 Task: Send an email with the signature Angela Wright with the subject Reminder for a portfolio and the message Can you please let me know if there are any updates on the progress of the project? from softage.10@softage.net to softage.2@softage.net and softage.3@softage.net
Action: Mouse moved to (60, 101)
Screenshot: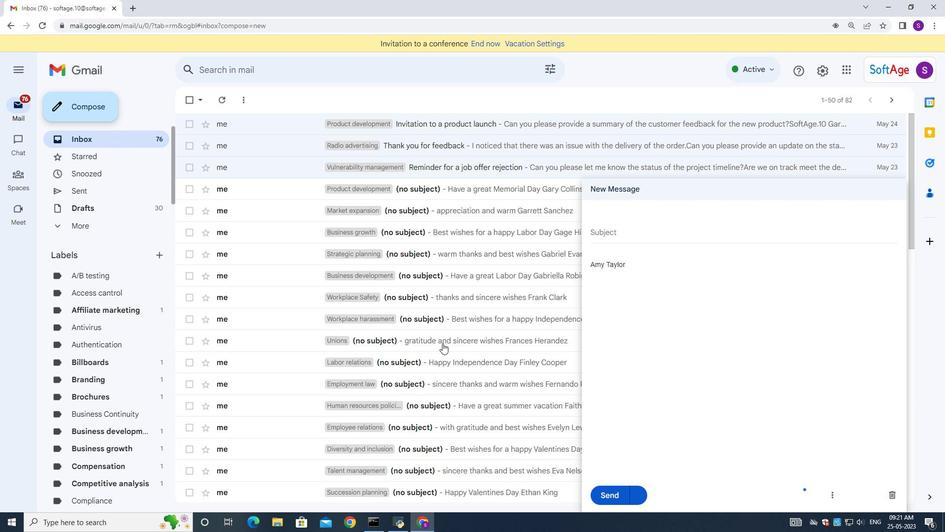 
Action: Mouse pressed left at (60, 101)
Screenshot: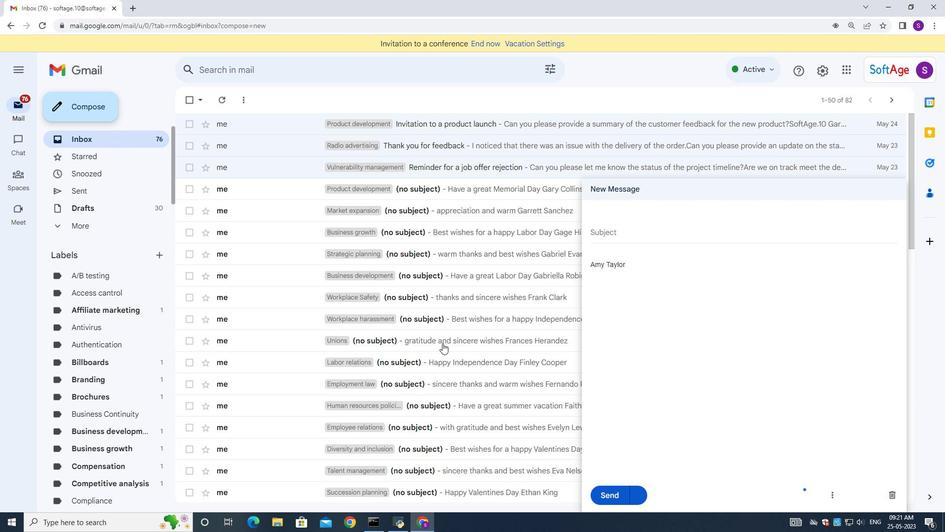 
Action: Mouse moved to (774, 494)
Screenshot: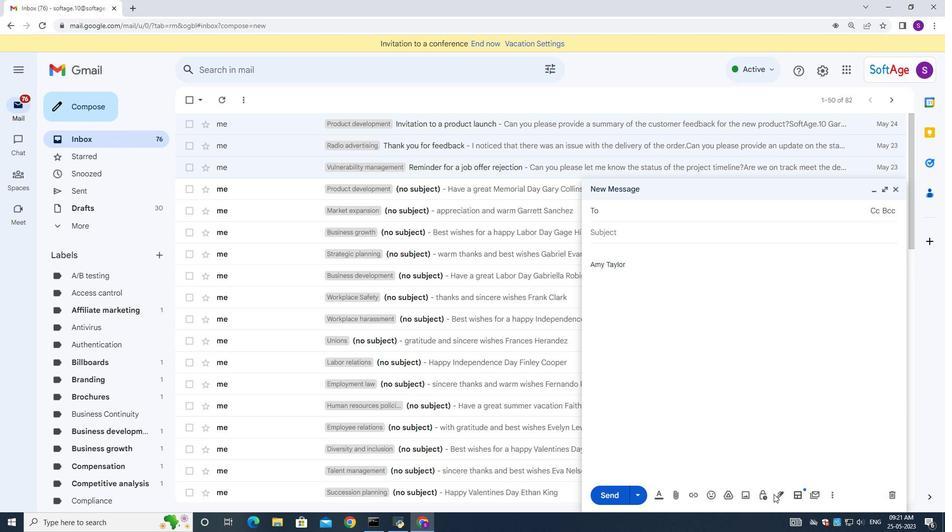 
Action: Mouse pressed left at (774, 494)
Screenshot: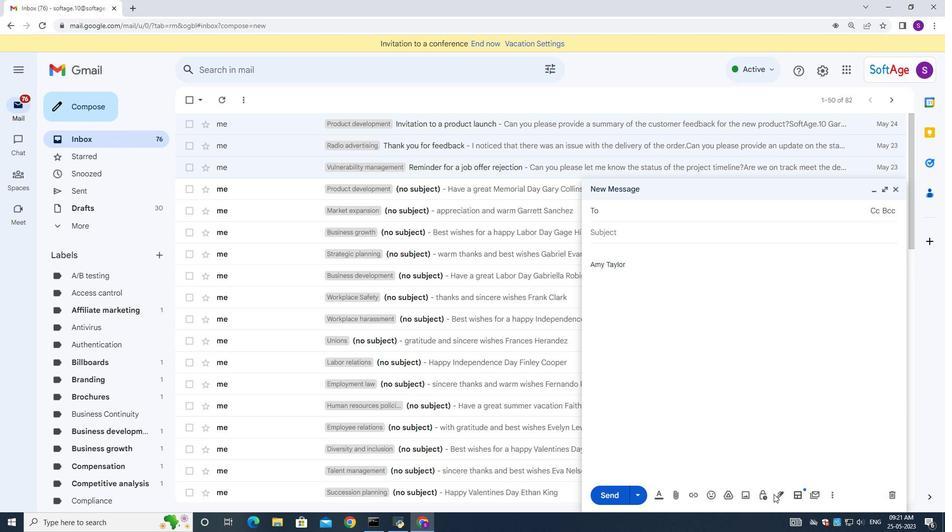 
Action: Mouse moved to (779, 493)
Screenshot: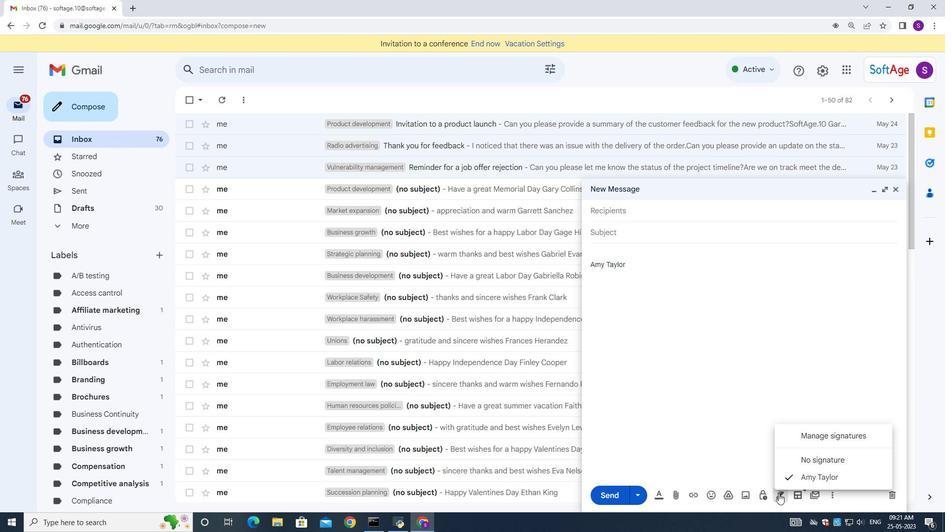 
Action: Mouse pressed left at (779, 493)
Screenshot: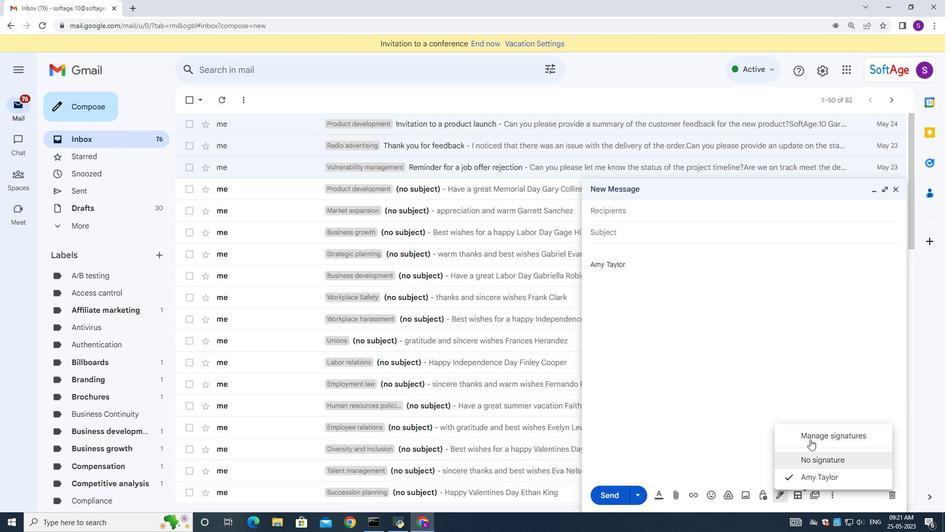 
Action: Mouse moved to (812, 434)
Screenshot: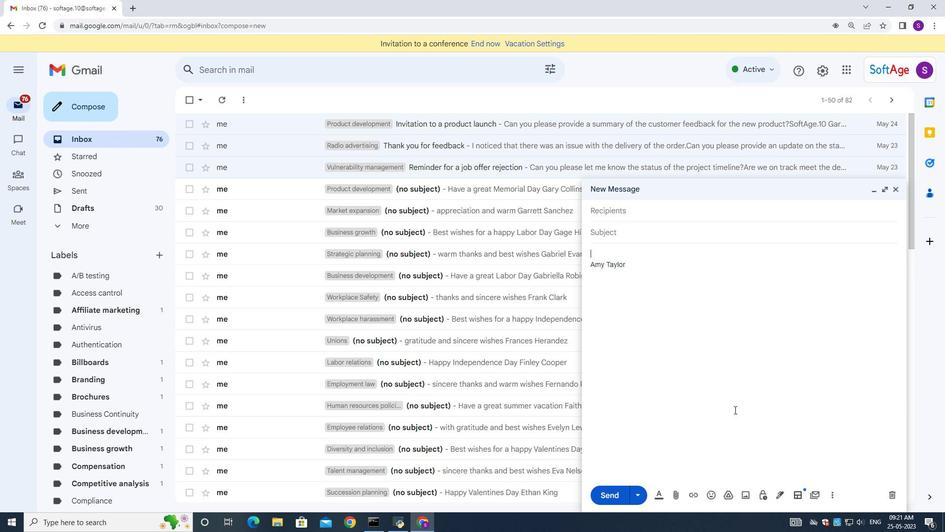 
Action: Mouse pressed left at (812, 434)
Screenshot: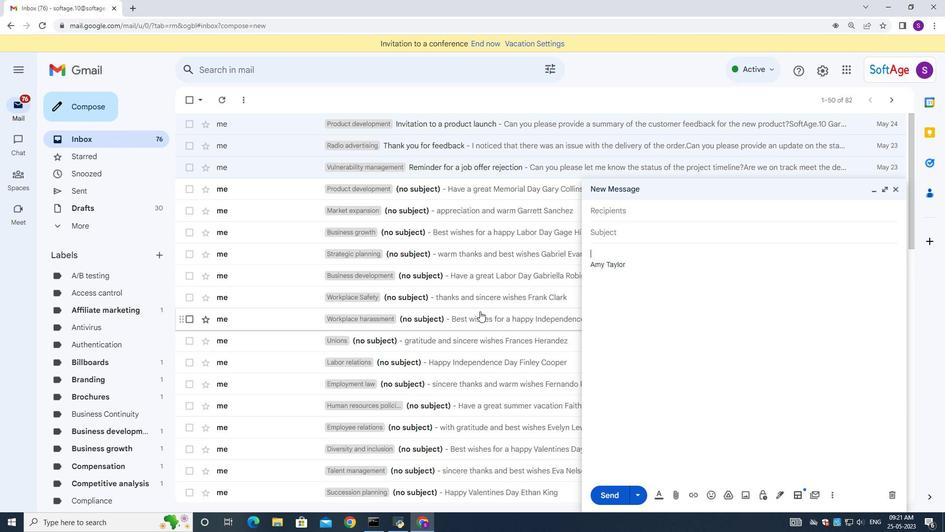 
Action: Mouse moved to (475, 305)
Screenshot: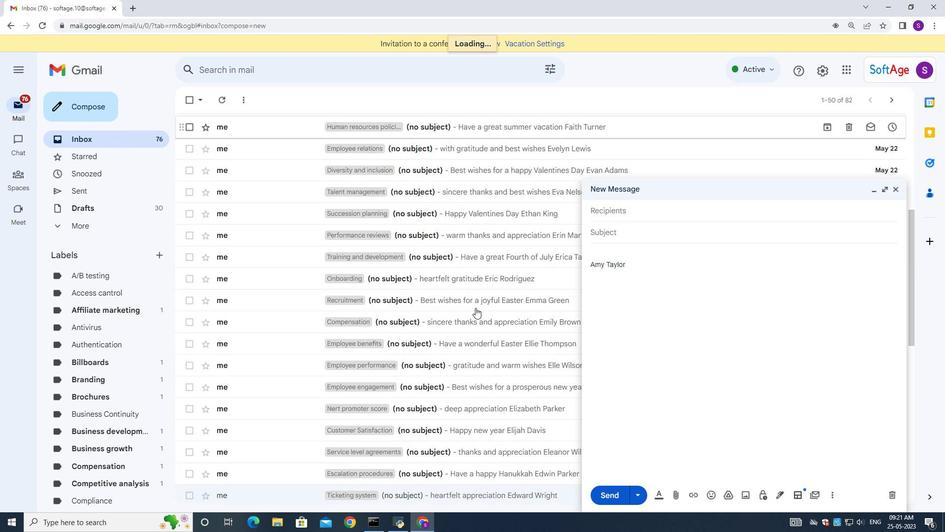 
Action: Mouse scrolled (475, 305) with delta (0, 0)
Screenshot: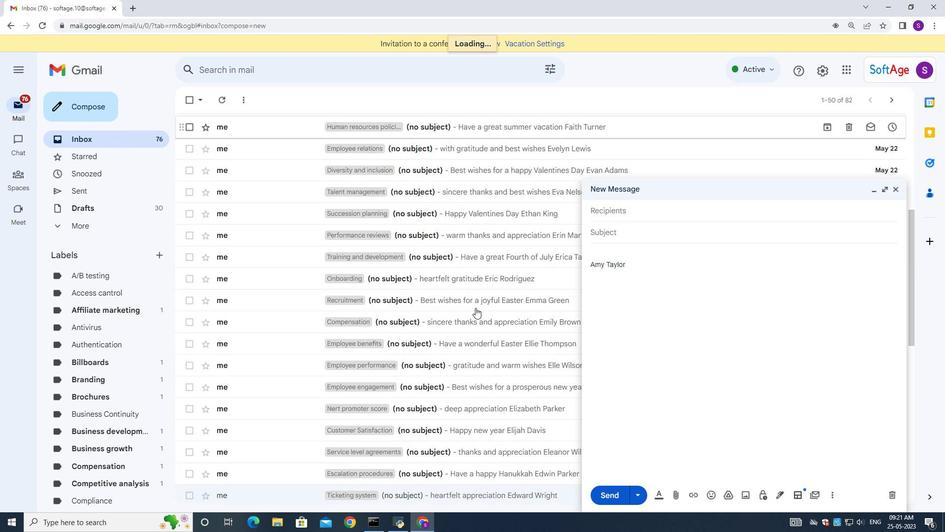 
Action: Mouse moved to (475, 306)
Screenshot: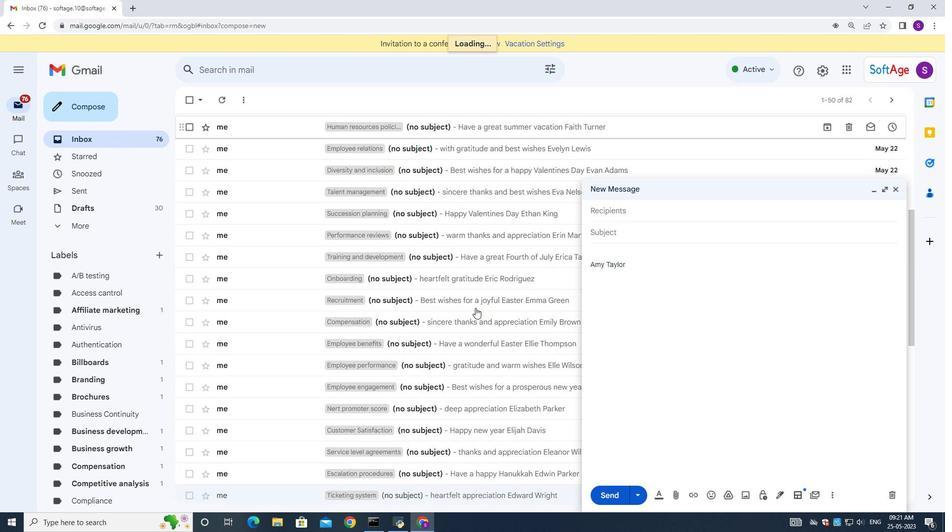 
Action: Mouse scrolled (475, 305) with delta (0, 0)
Screenshot: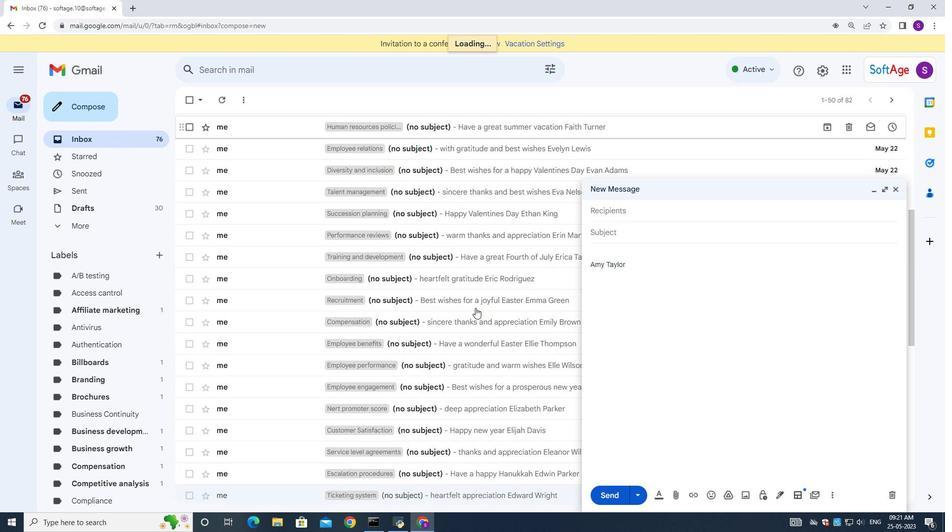 
Action: Mouse moved to (475, 306)
Screenshot: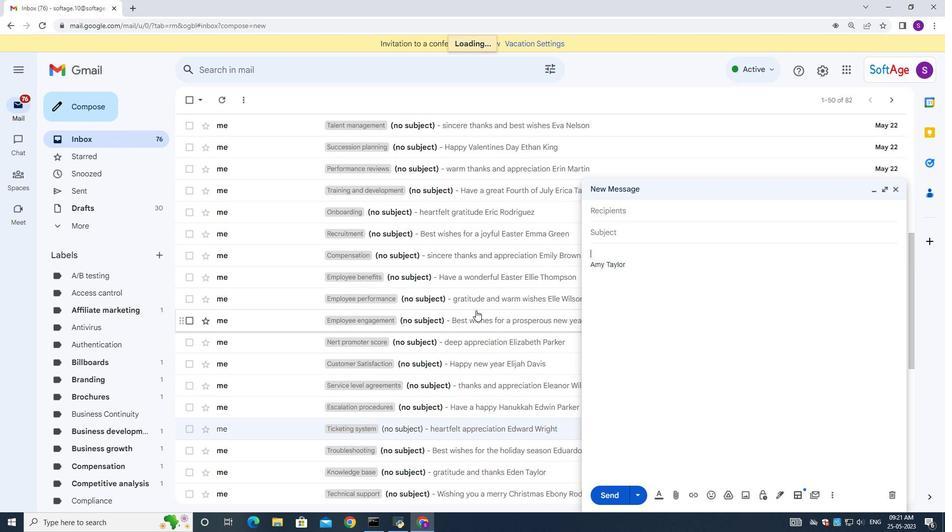 
Action: Mouse scrolled (475, 306) with delta (0, 0)
Screenshot: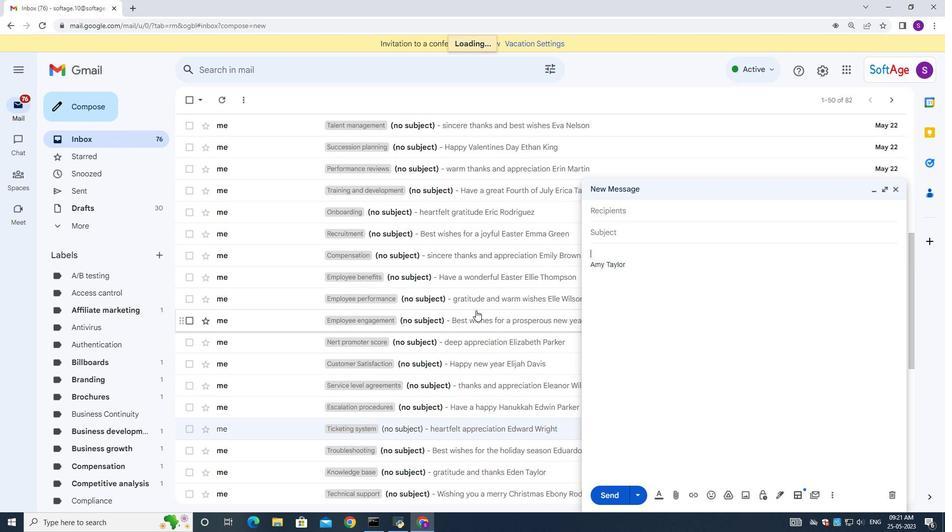 
Action: Mouse moved to (475, 307)
Screenshot: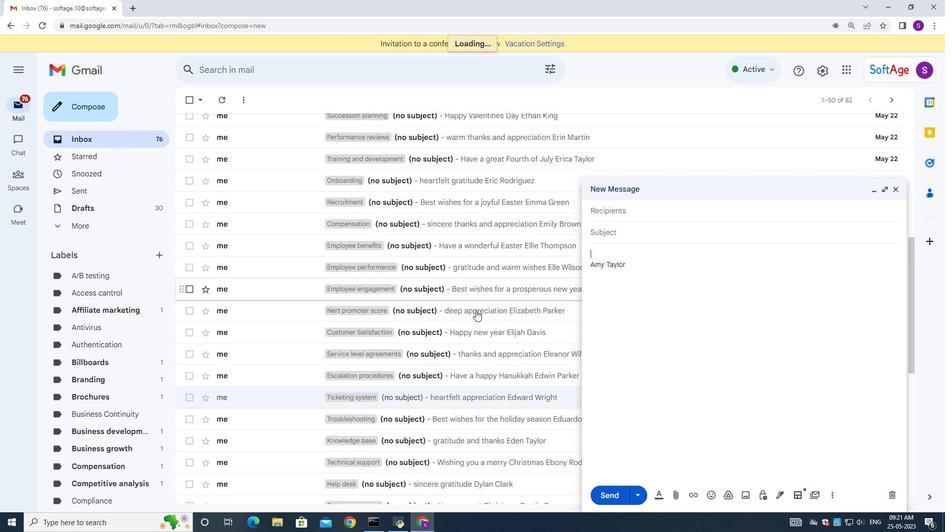 
Action: Mouse scrolled (475, 306) with delta (0, 0)
Screenshot: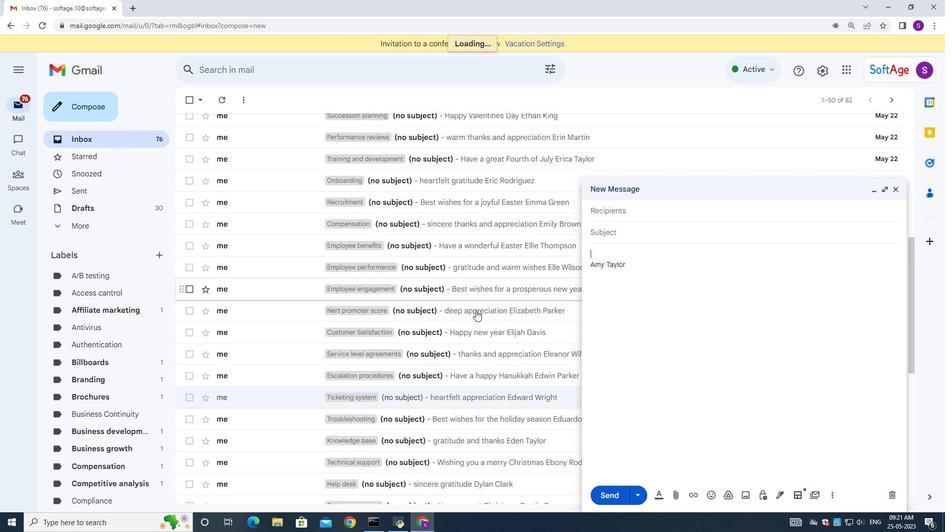 
Action: Mouse moved to (475, 307)
Screenshot: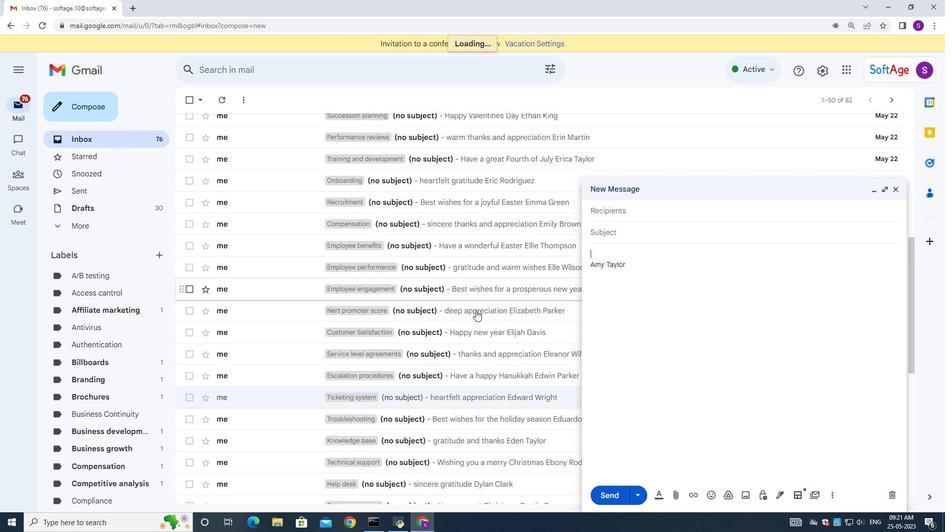 
Action: Mouse scrolled (475, 307) with delta (0, 0)
Screenshot: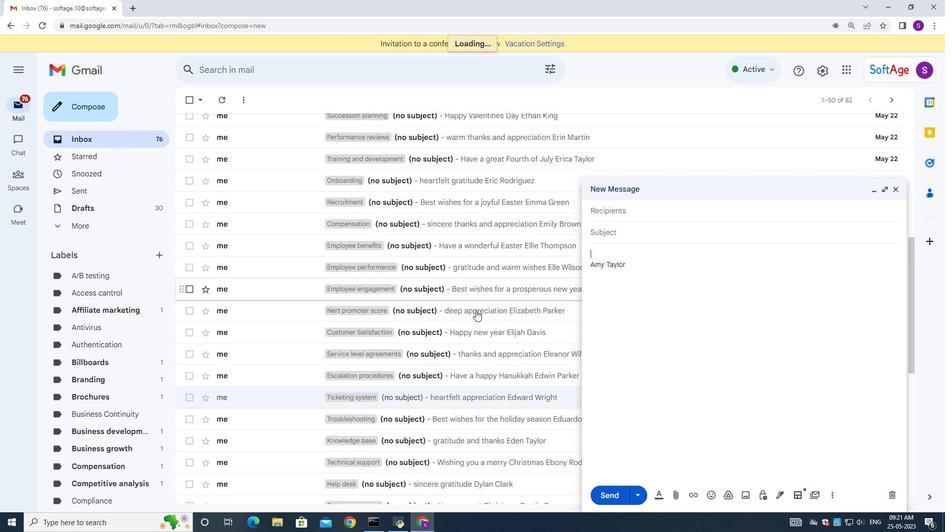 
Action: Mouse moved to (475, 307)
Screenshot: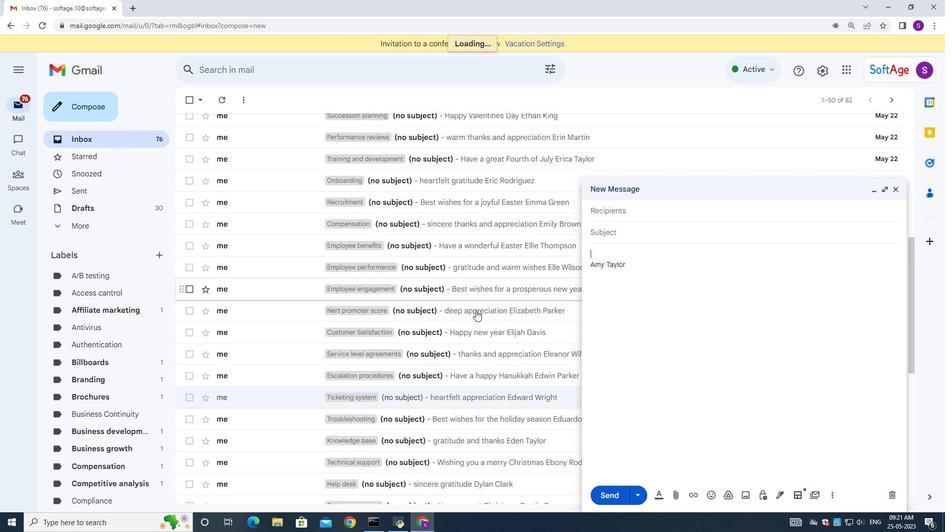 
Action: Mouse scrolled (475, 307) with delta (0, 0)
Screenshot: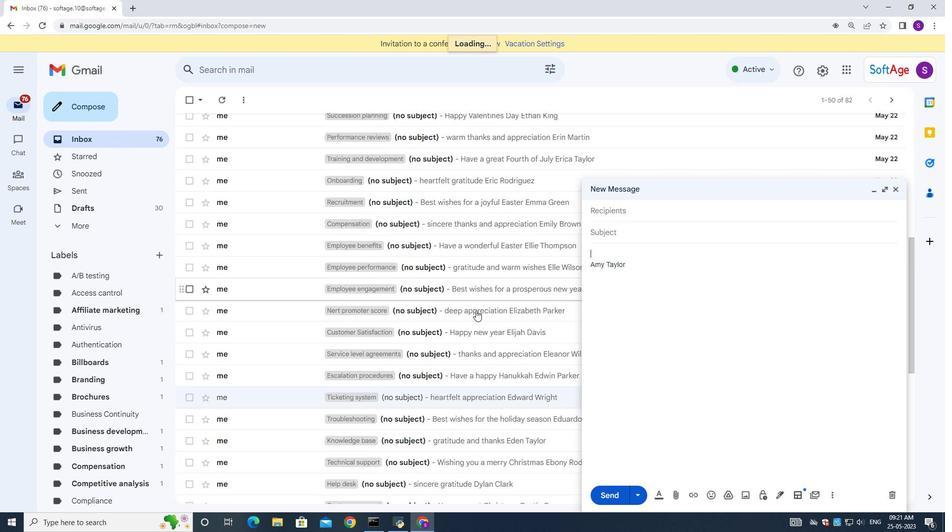 
Action: Mouse scrolled (475, 307) with delta (0, 0)
Screenshot: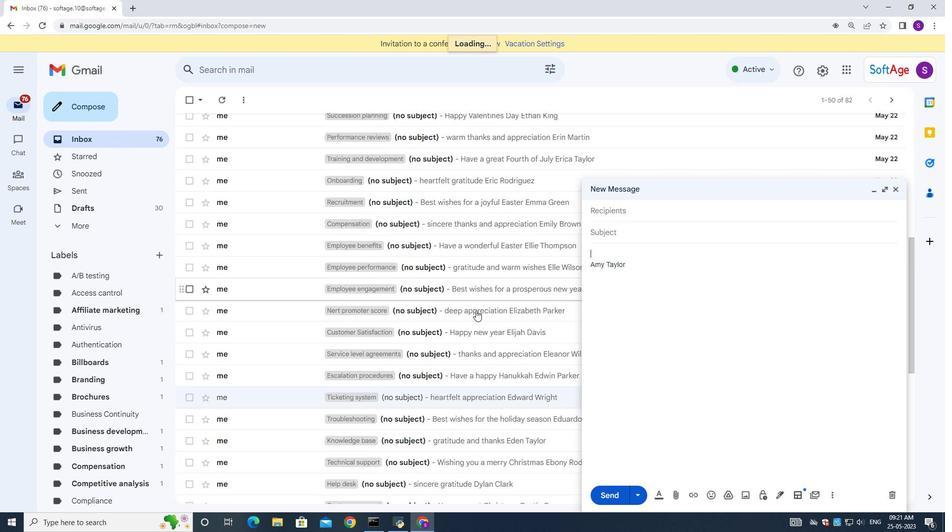 
Action: Mouse moved to (476, 310)
Screenshot: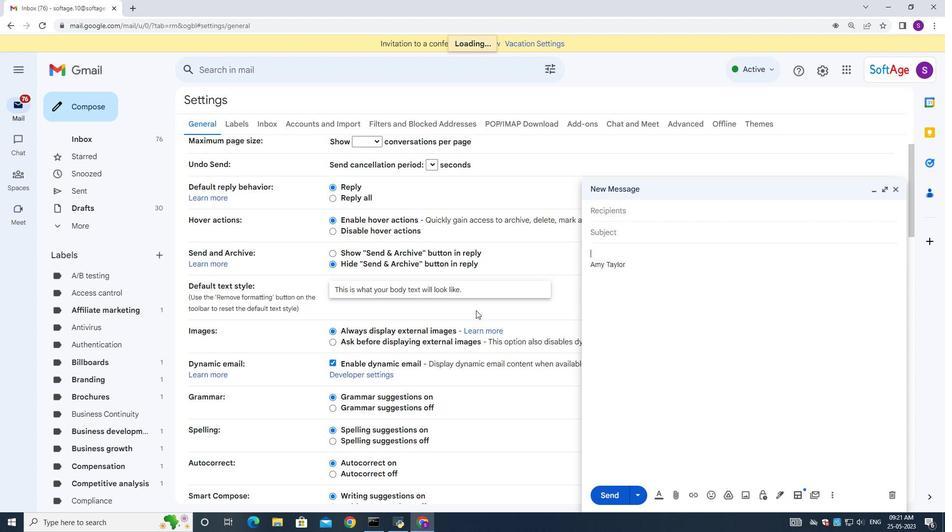 
Action: Mouse scrolled (476, 309) with delta (0, 0)
Screenshot: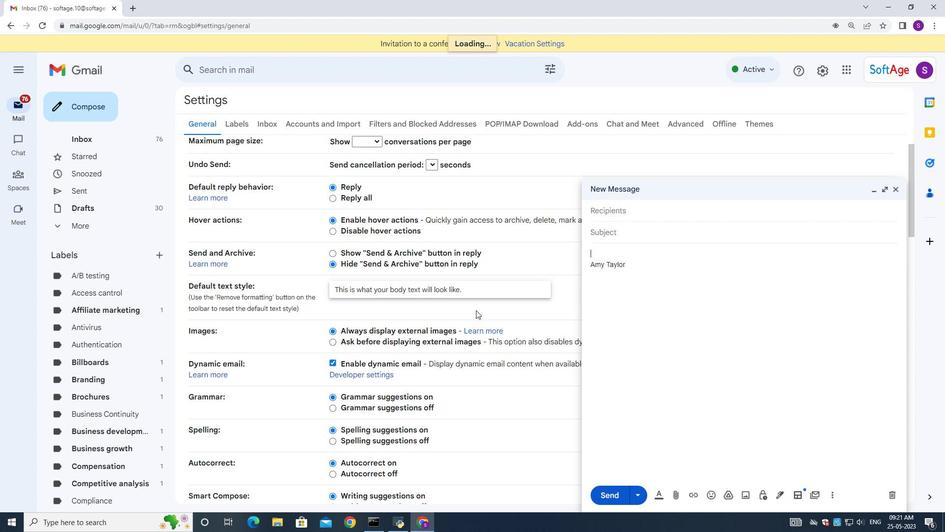 
Action: Mouse scrolled (476, 309) with delta (0, 0)
Screenshot: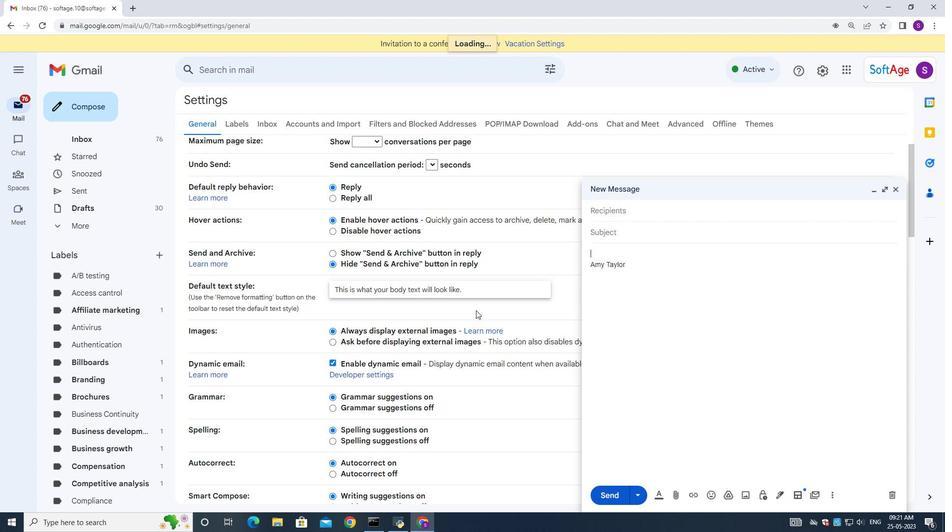
Action: Mouse scrolled (476, 309) with delta (0, 0)
Screenshot: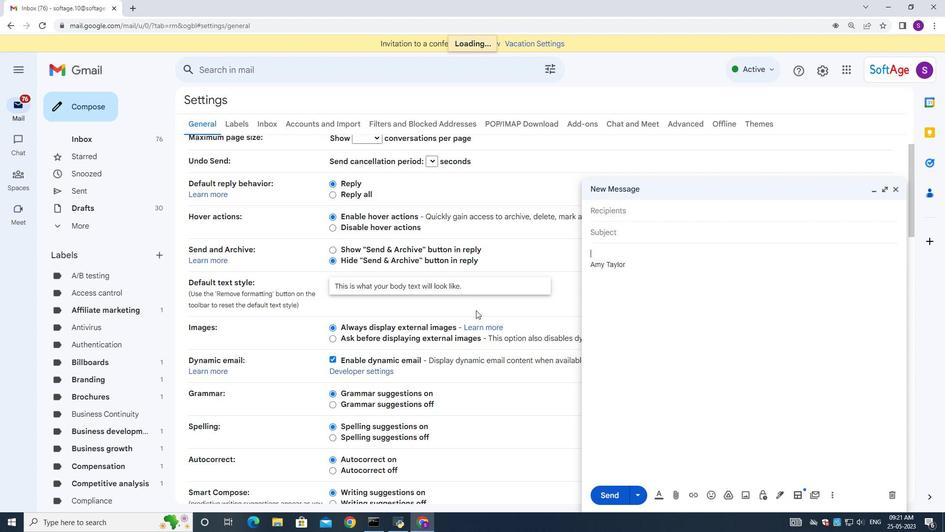 
Action: Mouse scrolled (476, 309) with delta (0, 0)
Screenshot: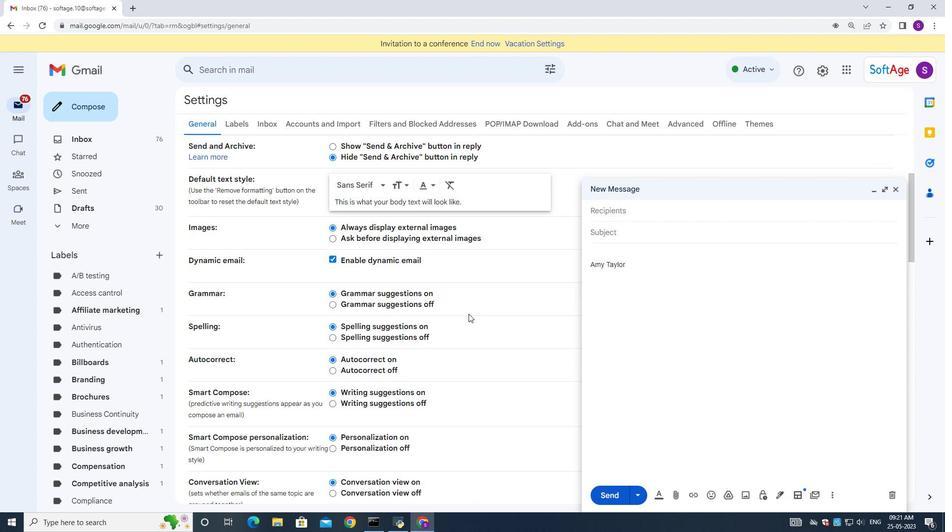 
Action: Mouse scrolled (476, 309) with delta (0, 0)
Screenshot: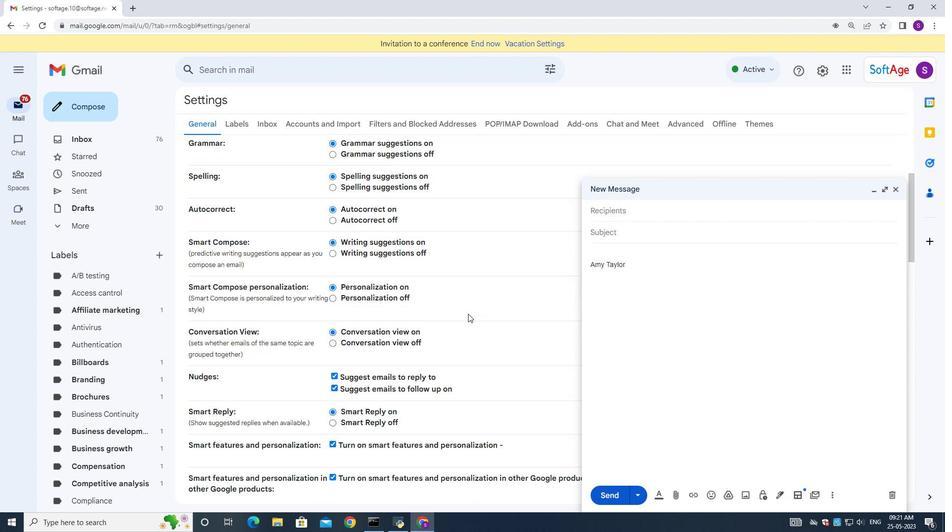 
Action: Mouse moved to (475, 312)
Screenshot: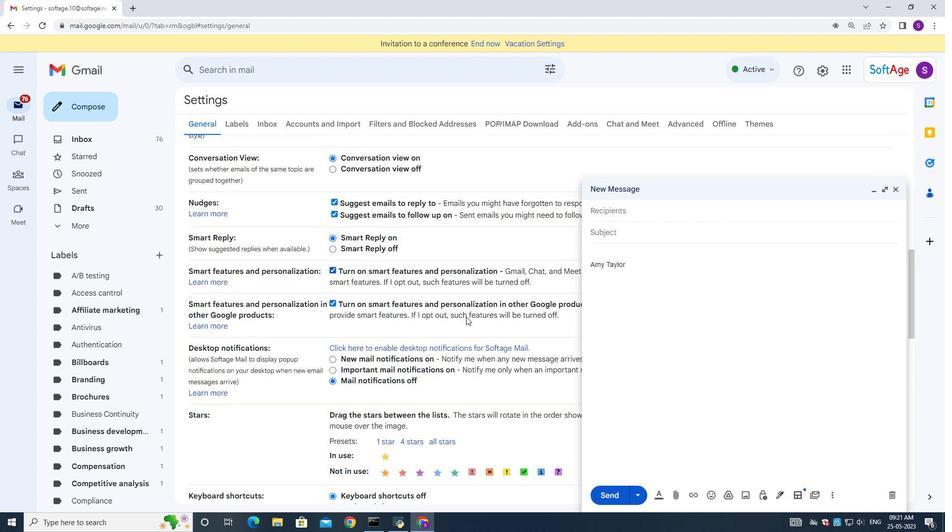 
Action: Mouse scrolled (475, 312) with delta (0, 0)
Screenshot: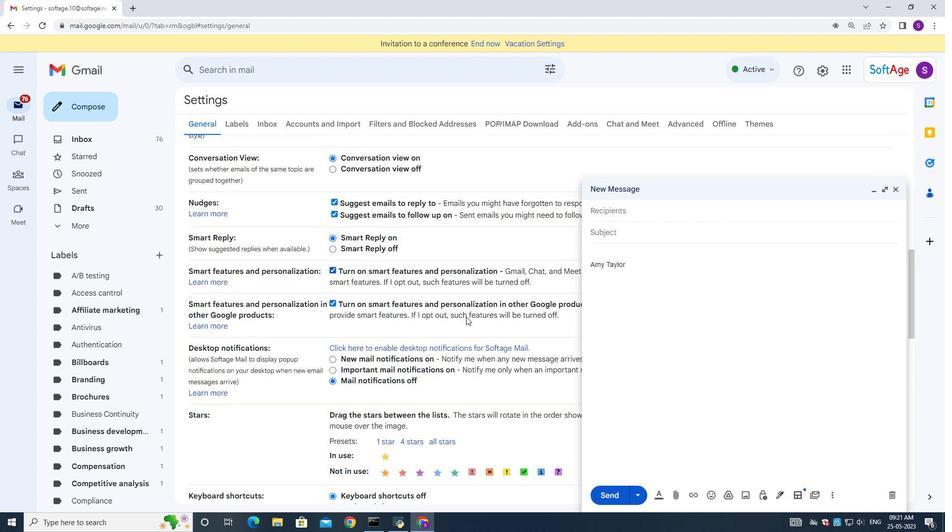 
Action: Mouse moved to (474, 313)
Screenshot: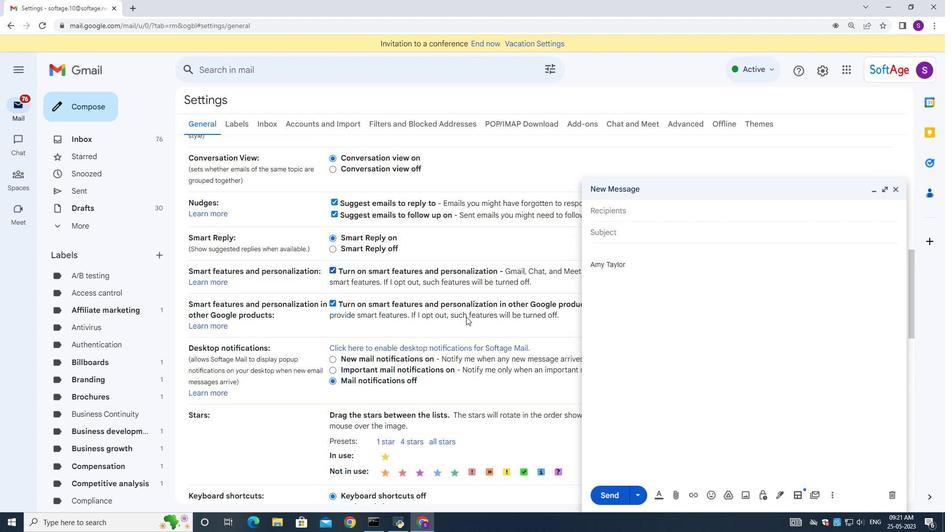 
Action: Mouse scrolled (474, 313) with delta (0, 0)
Screenshot: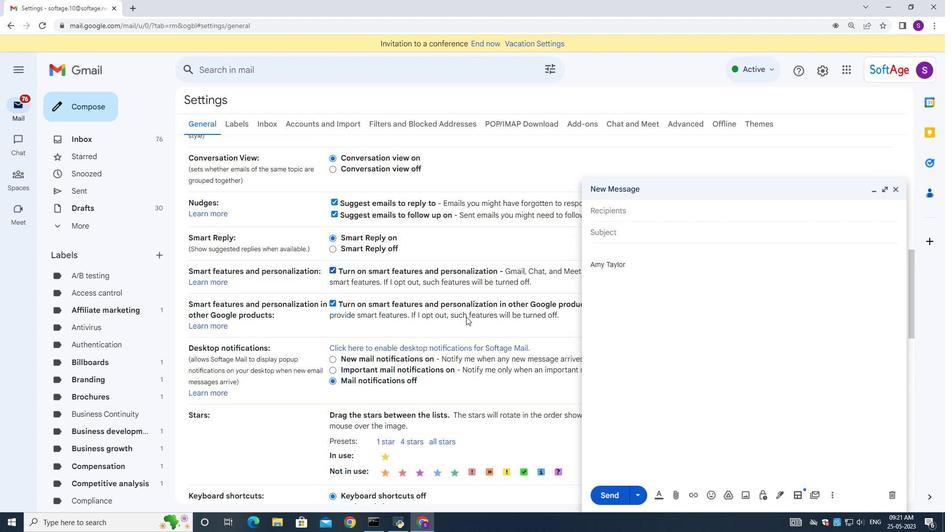 
Action: Mouse moved to (473, 314)
Screenshot: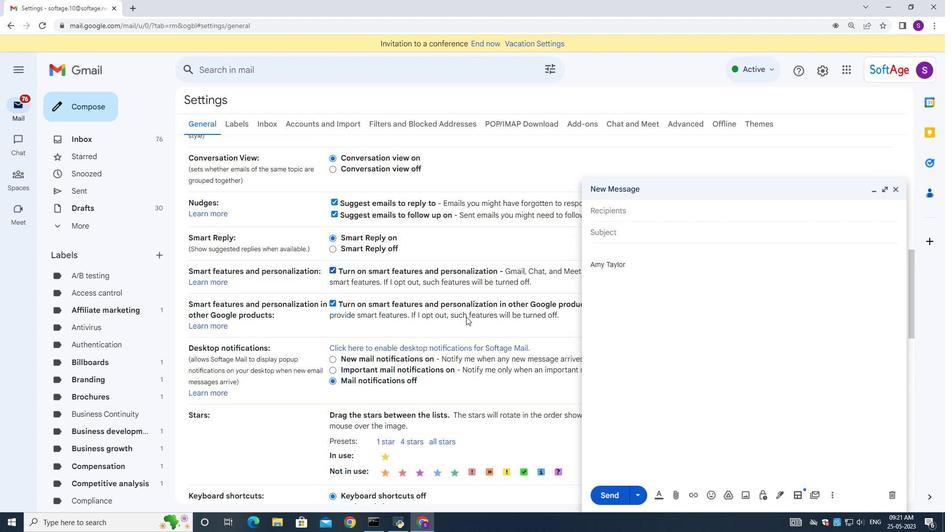 
Action: Mouse scrolled (473, 313) with delta (0, 0)
Screenshot: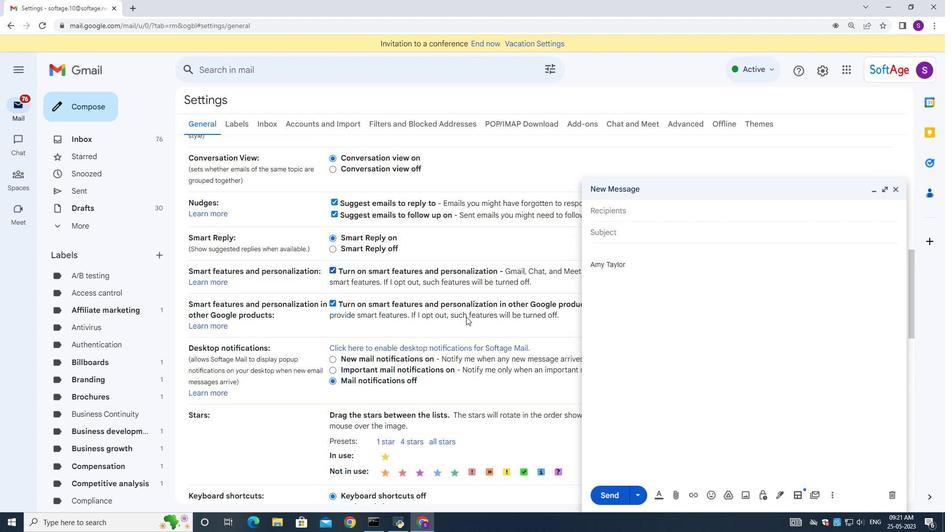 
Action: Mouse moved to (472, 314)
Screenshot: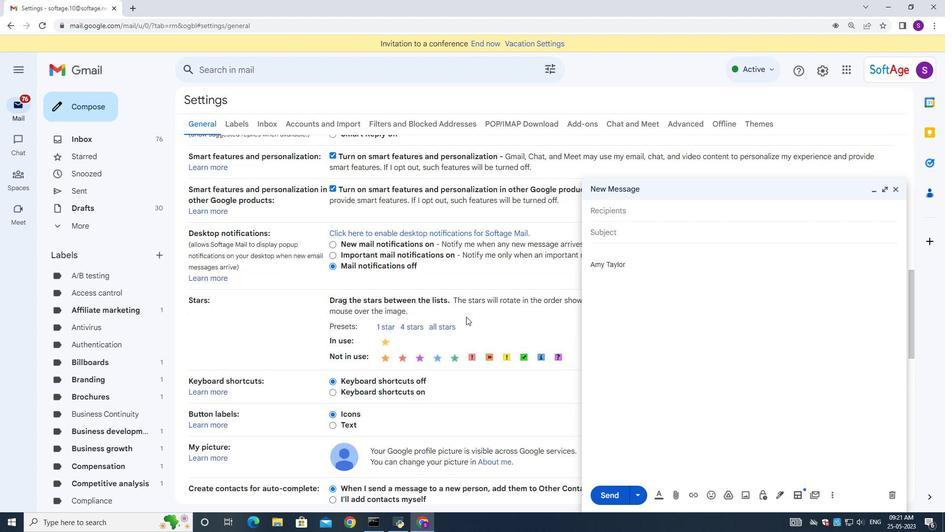 
Action: Mouse scrolled (472, 313) with delta (0, 0)
Screenshot: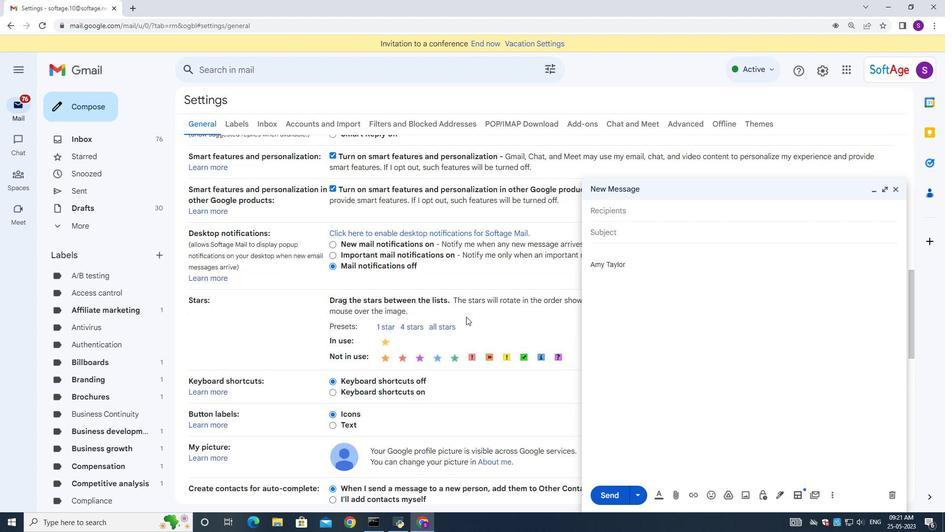 
Action: Mouse moved to (471, 314)
Screenshot: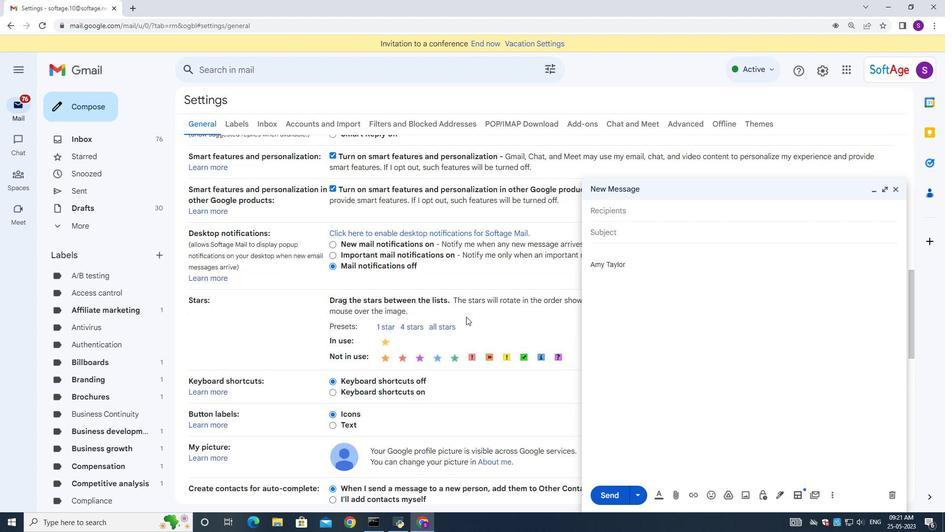
Action: Mouse scrolled (472, 313) with delta (0, 0)
Screenshot: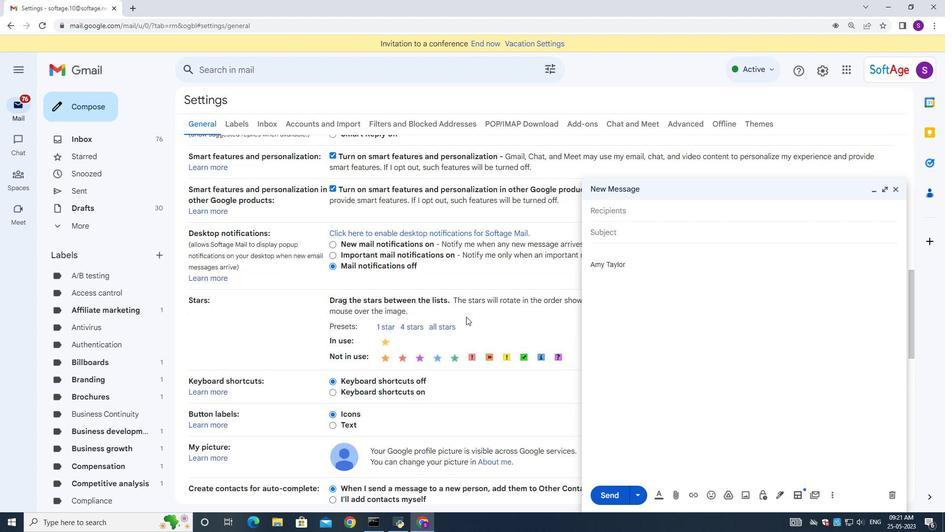 
Action: Mouse moved to (470, 314)
Screenshot: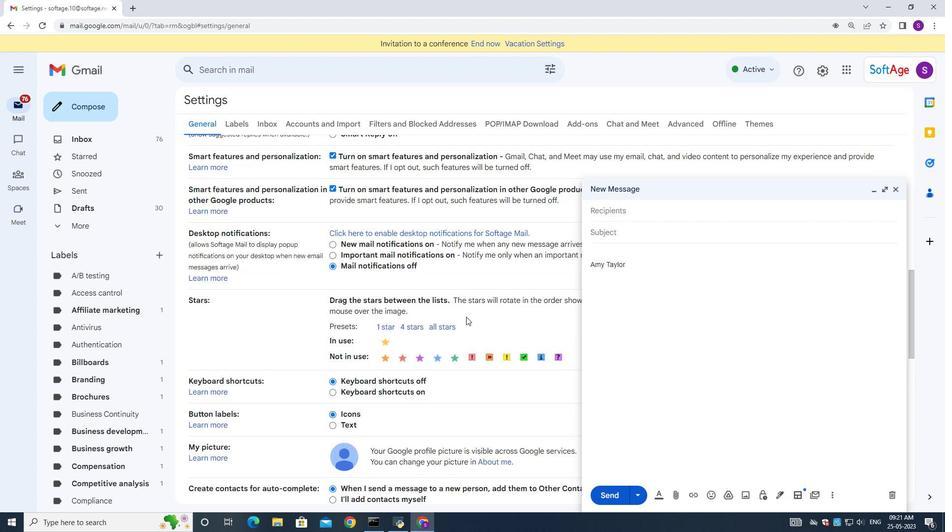 
Action: Mouse scrolled (470, 313) with delta (0, 0)
Screenshot: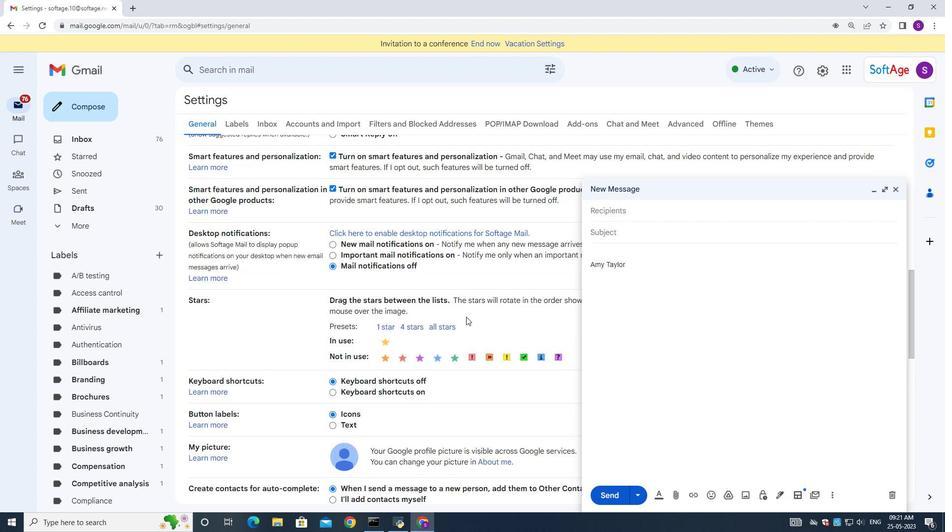 
Action: Mouse moved to (468, 315)
Screenshot: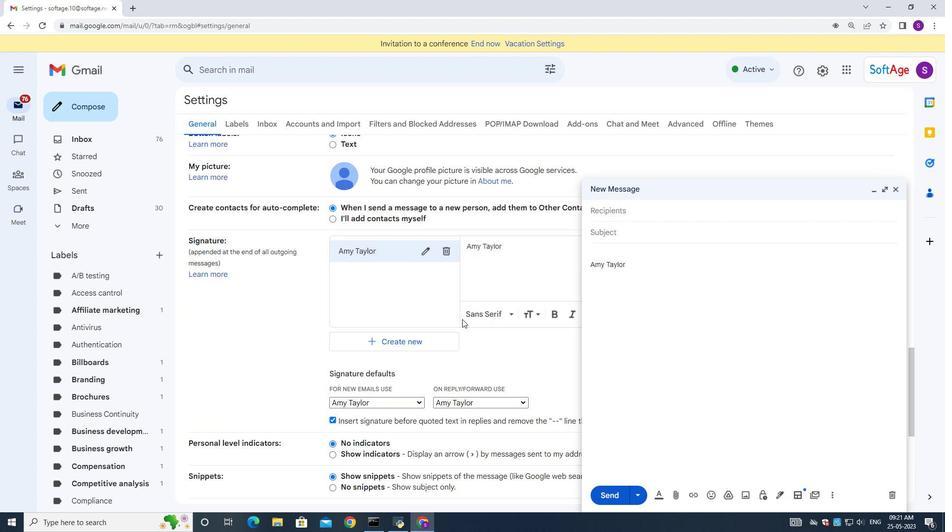 
Action: Mouse scrolled (468, 314) with delta (0, 0)
Screenshot: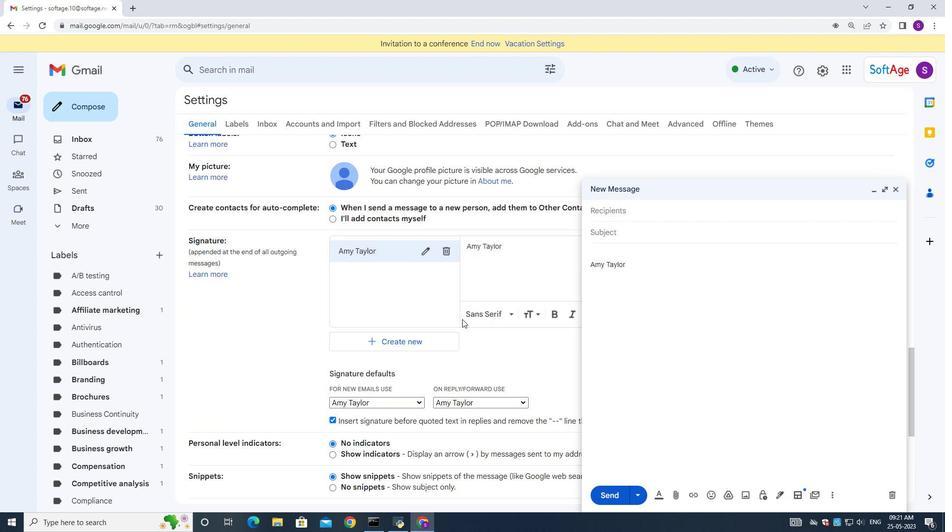
Action: Mouse moved to (467, 316)
Screenshot: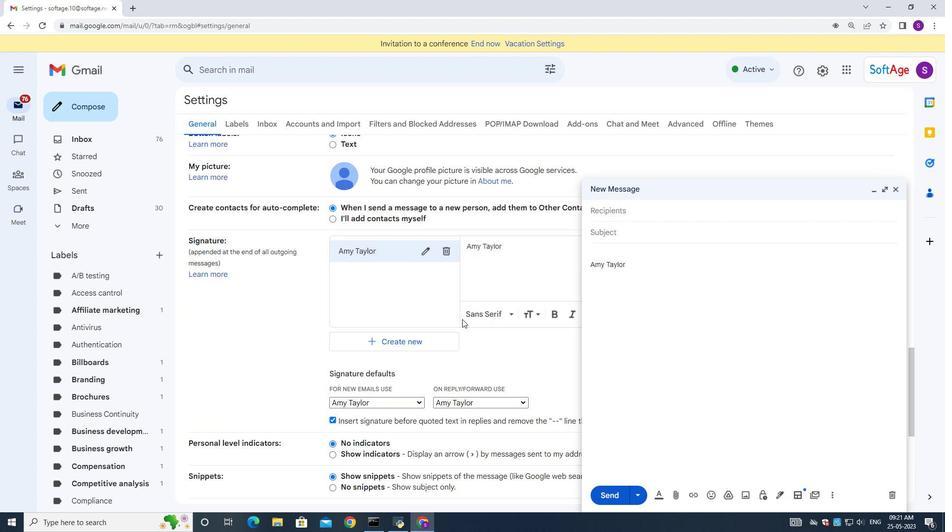 
Action: Mouse scrolled (467, 316) with delta (0, 0)
Screenshot: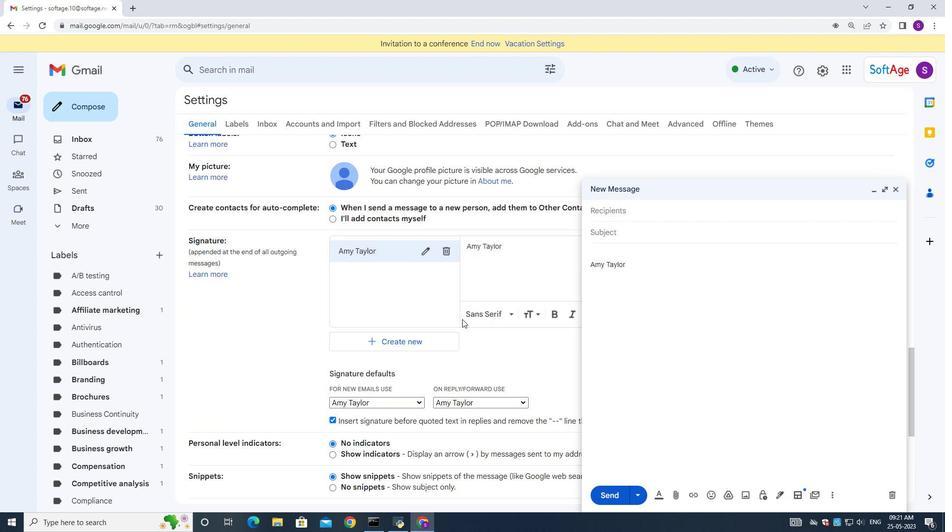 
Action: Mouse moved to (466, 316)
Screenshot: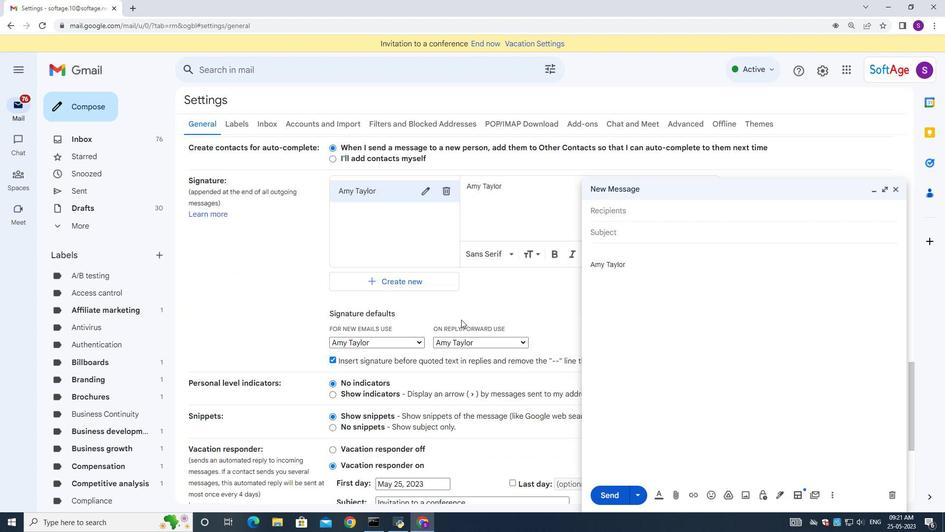 
Action: Mouse scrolled (467, 316) with delta (0, 0)
Screenshot: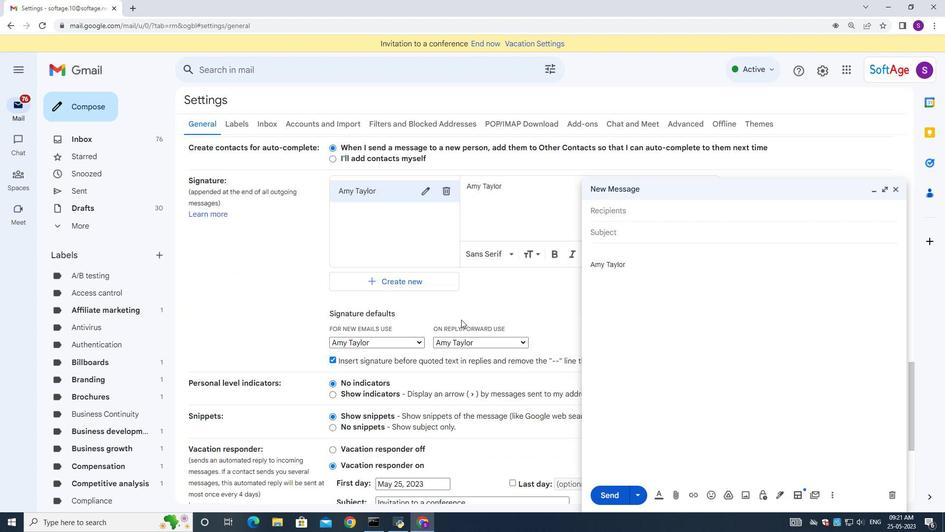 
Action: Mouse scrolled (467, 316) with delta (0, 0)
Screenshot: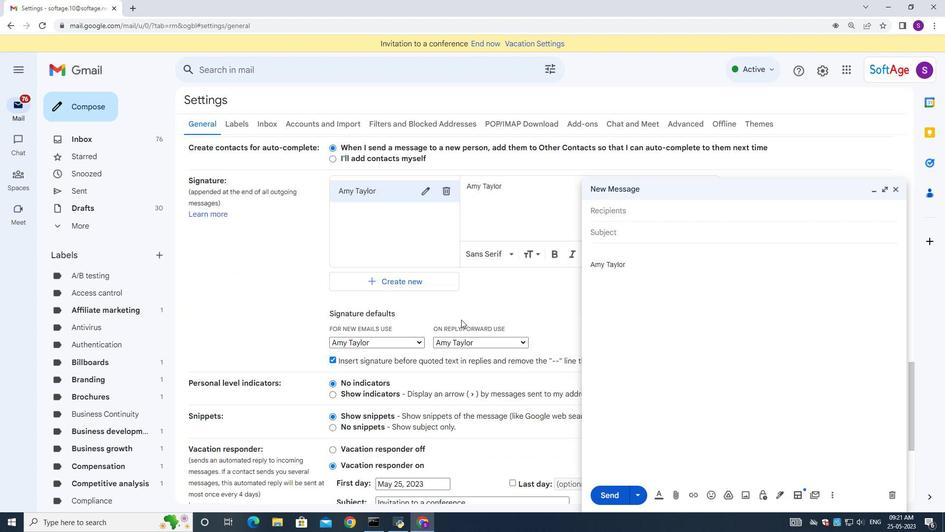 
Action: Mouse scrolled (467, 316) with delta (0, 0)
Screenshot: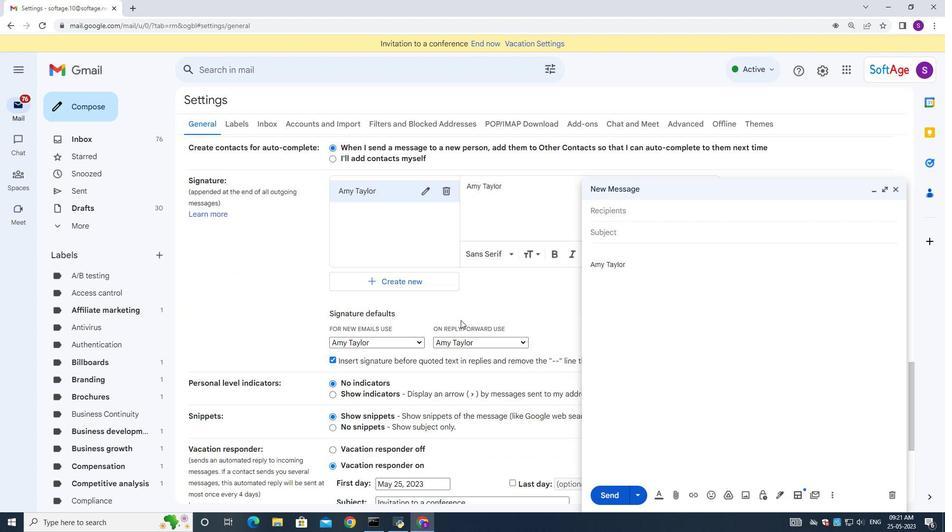 
Action: Mouse moved to (465, 318)
Screenshot: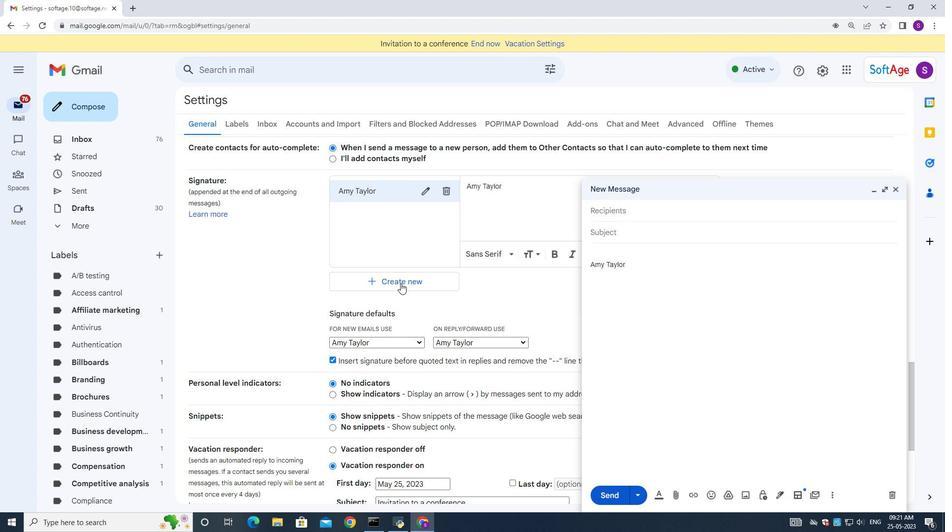
Action: Mouse scrolled (465, 317) with delta (0, 0)
Screenshot: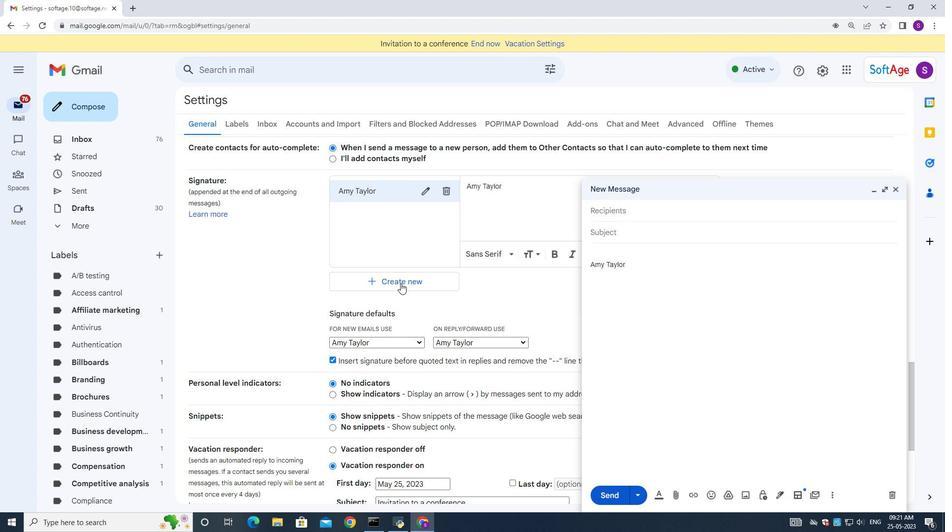
Action: Mouse moved to (464, 319)
Screenshot: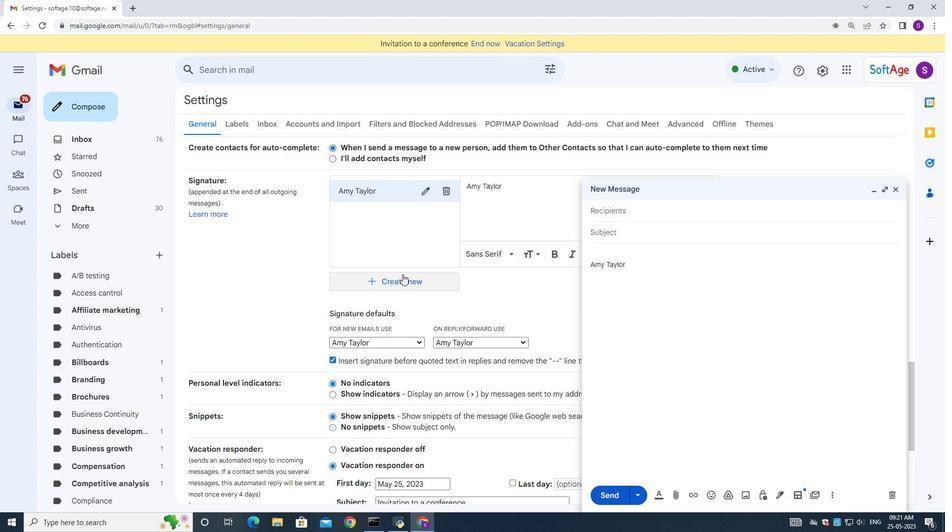 
Action: Mouse scrolled (464, 318) with delta (0, 0)
Screenshot: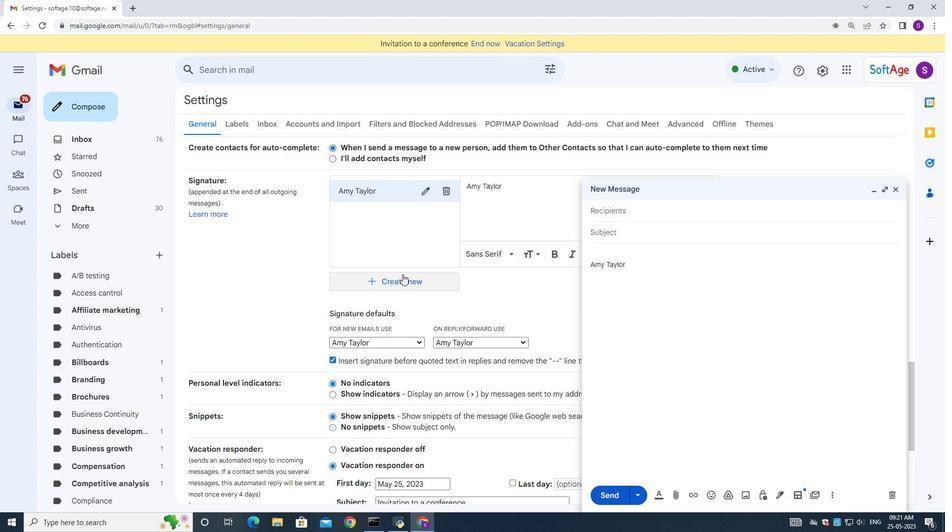 
Action: Mouse moved to (464, 319)
Screenshot: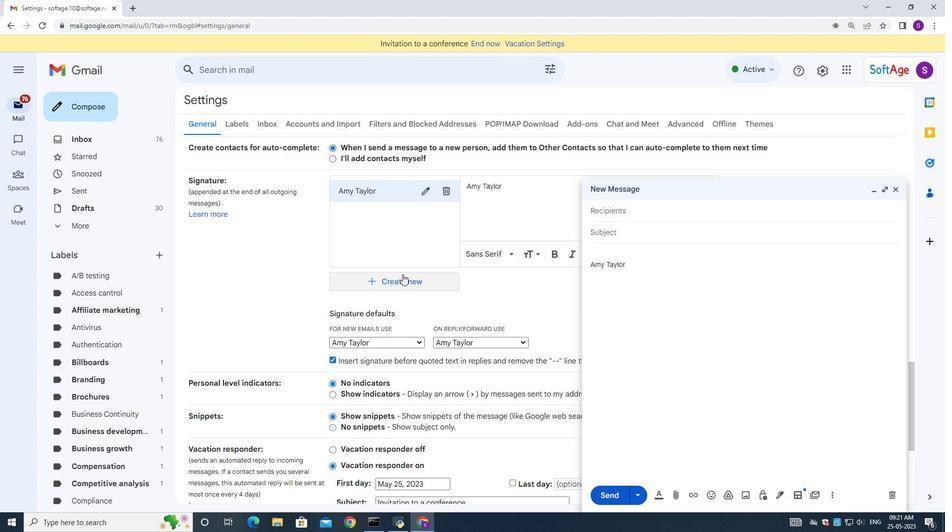 
Action: Mouse scrolled (464, 318) with delta (0, 0)
Screenshot: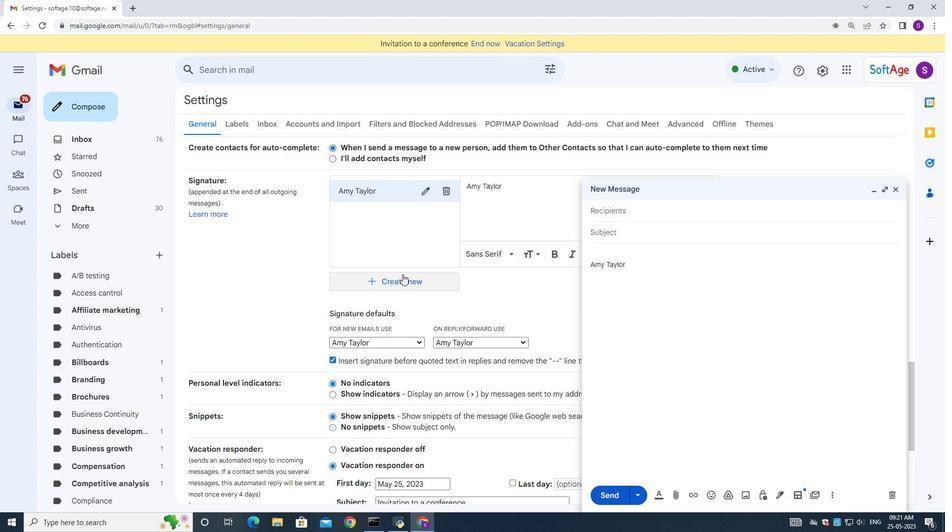 
Action: Mouse scrolled (464, 318) with delta (0, 0)
Screenshot: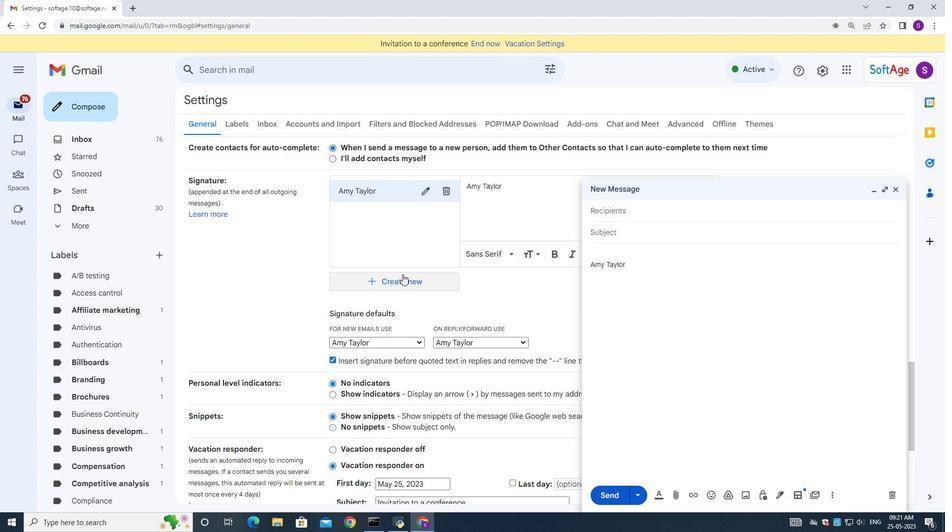 
Action: Mouse moved to (463, 319)
Screenshot: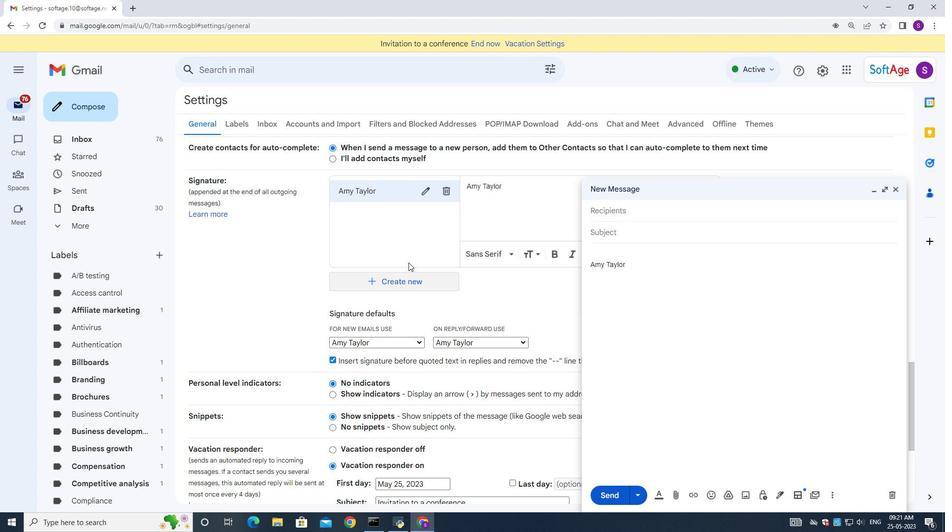 
Action: Mouse scrolled (463, 318) with delta (0, 0)
Screenshot: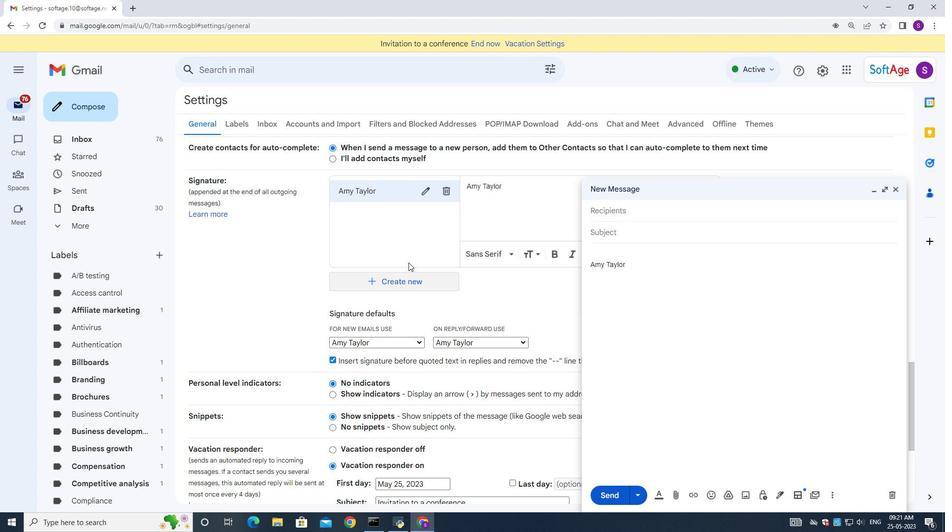 
Action: Mouse moved to (426, 187)
Screenshot: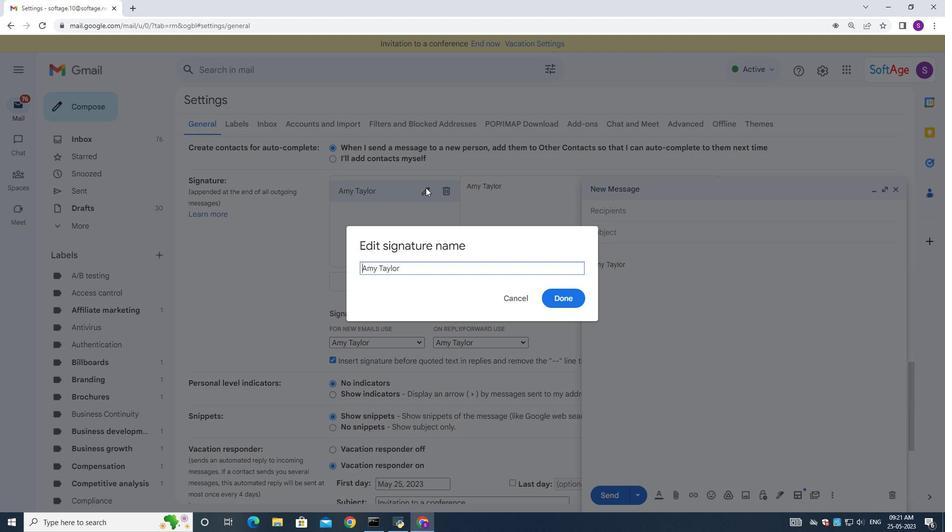 
Action: Mouse pressed left at (426, 187)
Screenshot: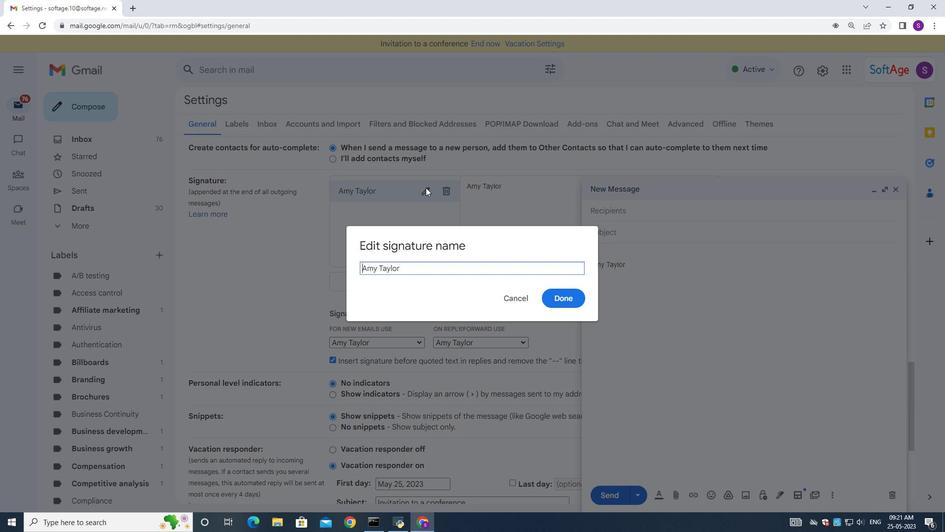 
Action: Key pressed ctrl+A<Key.backspace><Key.shift><Key.shift><Key.shift><Key.shift><Key.shift><Key.shift><Key.shift><Key.shift><Key.shift><Key.shift><Key.shift><Key.shift><Key.shift><Key.shift><Key.shift><Key.shift><Key.shift><Key.shift><Key.shift><Key.shift><Key.shift><Key.shift><Key.shift><Key.shift><Key.shift><Key.shift><Key.shift><Key.shift><Key.shift><Key.shift><Key.shift><Key.shift><Key.shift><Key.shift><Key.shift><Key.shift><Key.shift><Key.shift><Key.shift><Key.shift><Key.shift><Key.shift><Key.shift><Key.shift><Key.shift><Key.shift><Key.shift><Key.shift><Key.shift><Key.shift><Key.shift><Key.shift><Key.shift><Key.shift><Key.shift><Key.shift><Key.shift><Key.shift><Key.shift><Key.shift><Key.shift><Key.shift><Key.shift><Key.shift><Key.shift><Key.shift><Key.shift><Key.shift><Key.shift><Key.shift><Key.shift><Key.shift><Key.shift><Key.shift><Key.shift><Key.shift><Key.shift><Key.shift><Key.shift><Key.shift><Key.shift><Key.shift><Key.shift><Key.shift><Key.shift><Key.shift><Key.shift><Key.shift><Key.shift><Key.shift><Key.shift><Key.shift><Key.shift><Key.shift><Key.shift><Key.shift><Key.shift><Key.shift><Key.shift><Key.shift><Key.shift><Key.shift><Key.shift><Key.shift><Key.shift><Key.shift><Key.shift><Key.shift><Key.shift><Key.shift><Key.shift><Key.shift><Key.shift><Key.shift><Key.shift><Key.shift><Key.shift><Key.shift><Key.shift><Key.shift><Key.shift><Key.shift><Key.shift><Key.shift><Key.shift><Key.shift><Key.shift><Key.shift><Key.shift><Key.shift><Key.shift><Key.shift><Key.shift><Key.shift><Key.shift><Key.shift><Key.shift><Key.shift><Key.shift><Key.shift><Key.shift><Key.shift><Key.shift><Key.shift><Key.shift><Key.shift><Key.shift><Key.shift><Key.shift><Key.shift><Key.shift><Key.shift><Key.shift><Key.shift><Key.shift><Key.shift><Key.shift><Key.shift><Key.shift><Key.shift><Key.shift><Key.shift><Key.shift><Key.shift><Key.shift><Key.shift><Key.shift><Key.shift><Key.shift><Key.shift><Key.shift><Key.shift><Key.shift><Key.shift><Key.shift><Key.shift><Key.shift><Key.shift><Key.shift><Key.shift><Key.shift><Key.shift><Key.shift><Key.shift><Key.shift><Key.shift><Key.shift><Key.shift>Angela<Key.space><Key.shift><Key.shift>Wright
Screenshot: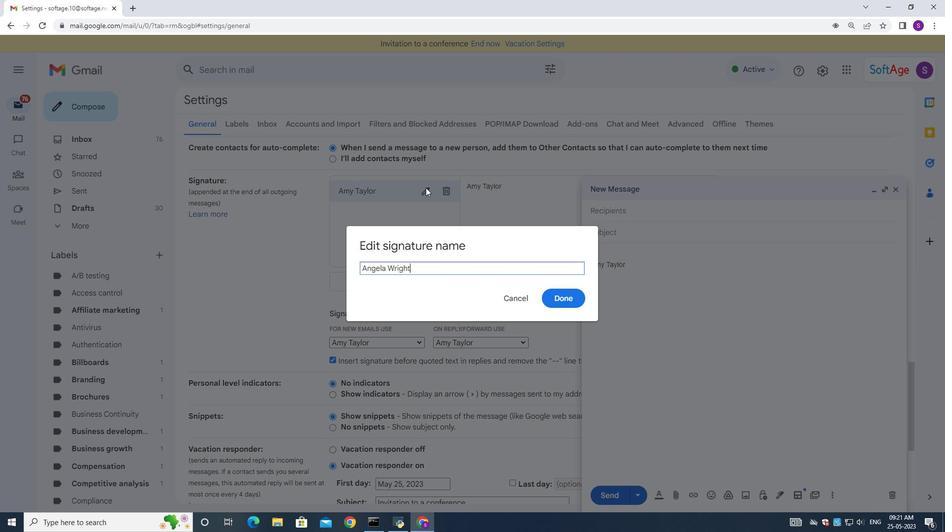 
Action: Mouse moved to (572, 299)
Screenshot: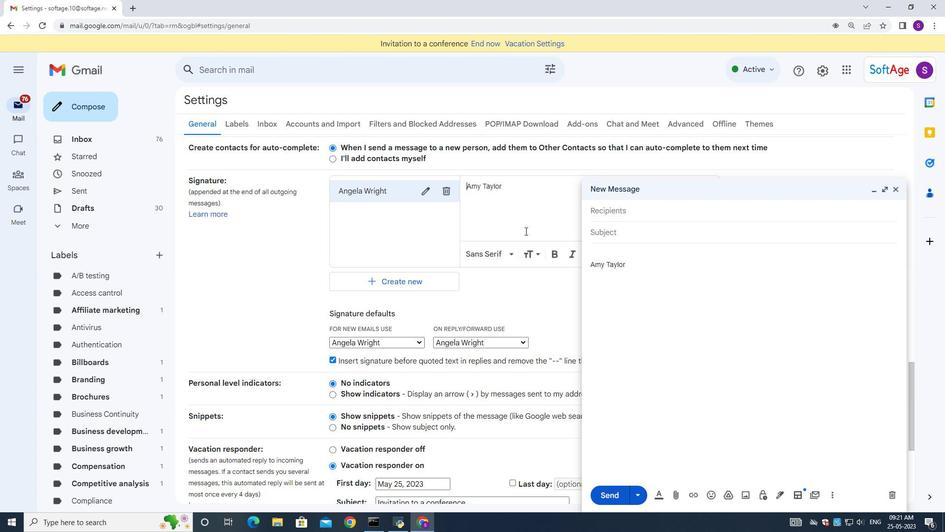 
Action: Mouse pressed left at (572, 299)
Screenshot: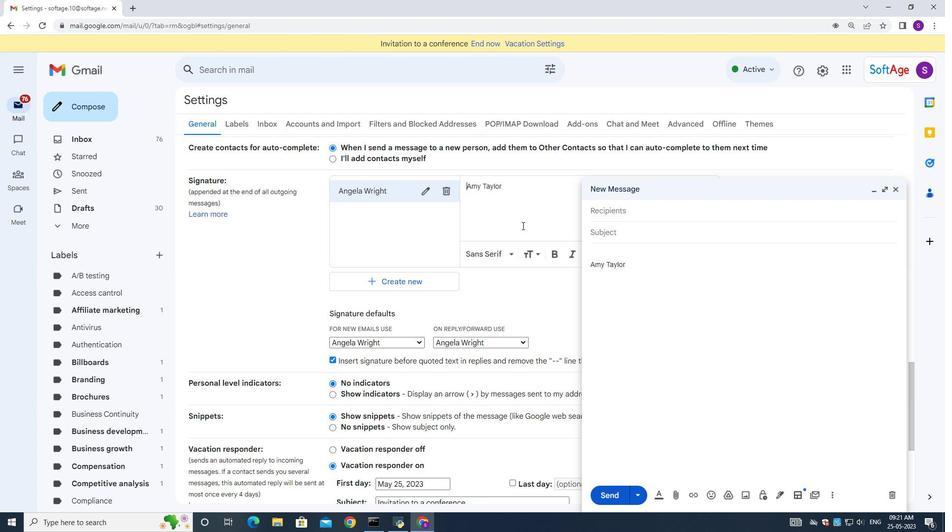 
Action: Mouse moved to (522, 209)
Screenshot: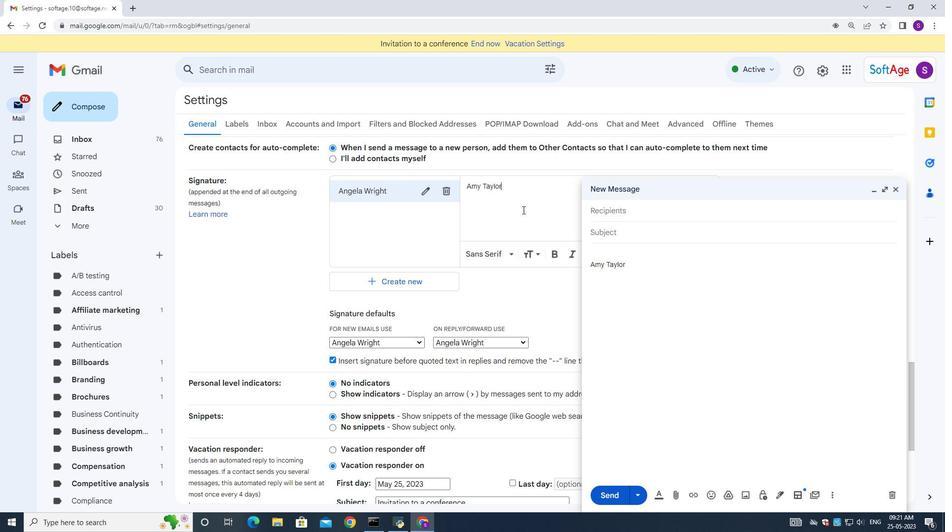 
Action: Mouse pressed left at (522, 209)
Screenshot: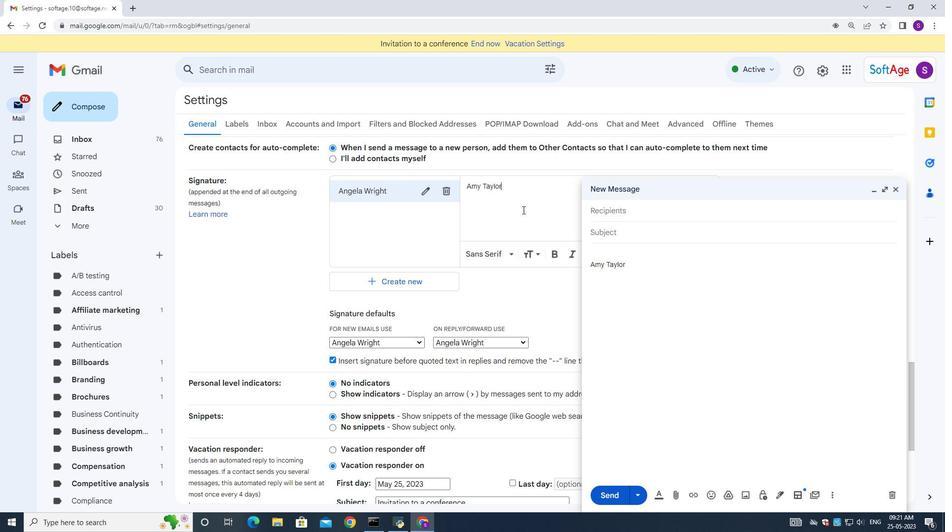 
Action: Mouse moved to (523, 209)
Screenshot: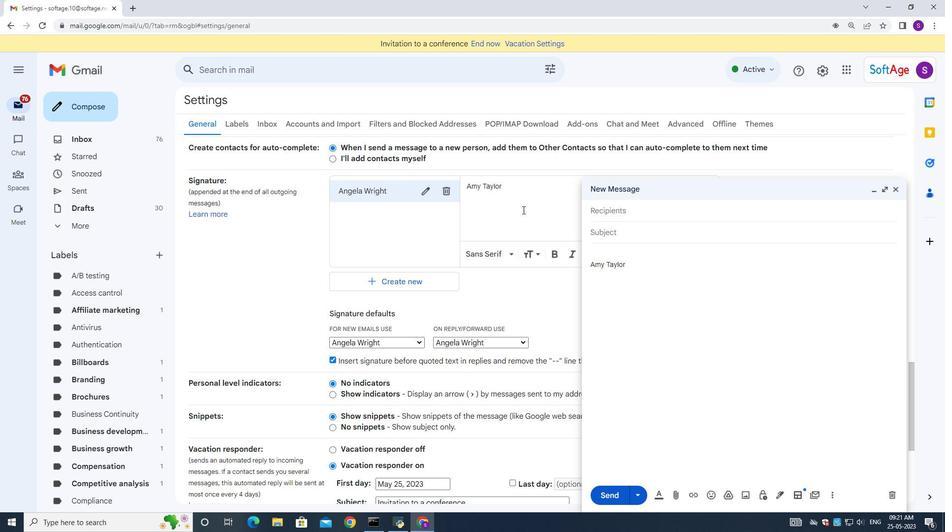 
Action: Key pressed ctrl+A<Key.backspace><Key.shift><Key.shift><Key.shift><Key.shift><Key.shift><Key.shift><Key.shift><Key.shift><Key.shift><Key.shift>Angela<Key.space><Key.shift><Key.shift>Wright
Screenshot: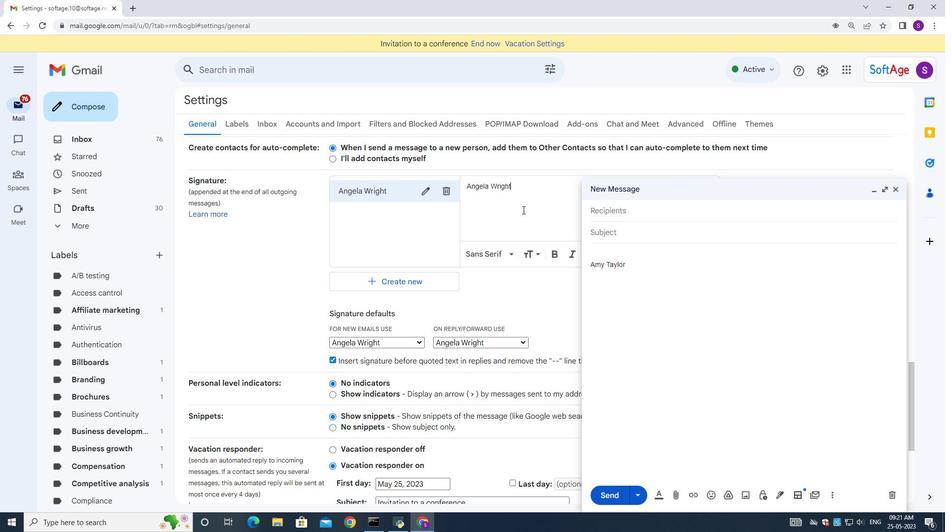 
Action: Mouse moved to (896, 186)
Screenshot: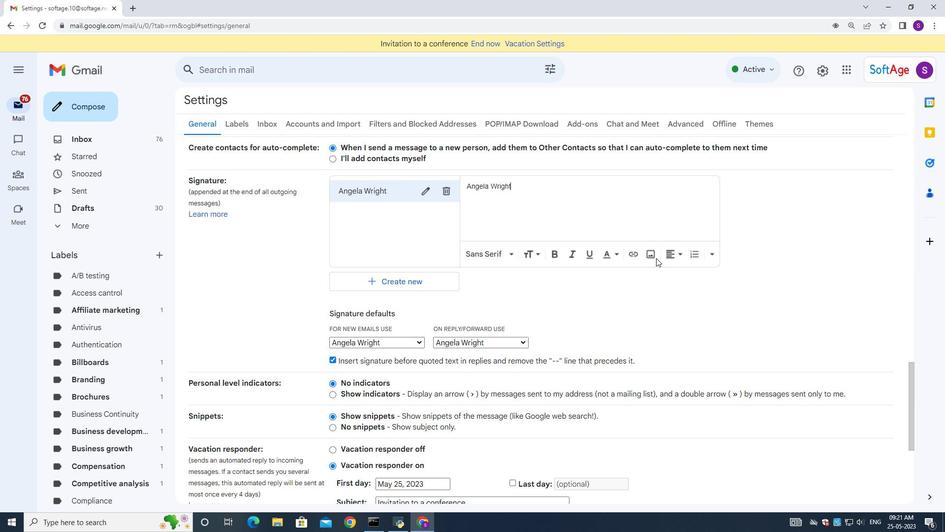 
Action: Mouse pressed left at (896, 186)
Screenshot: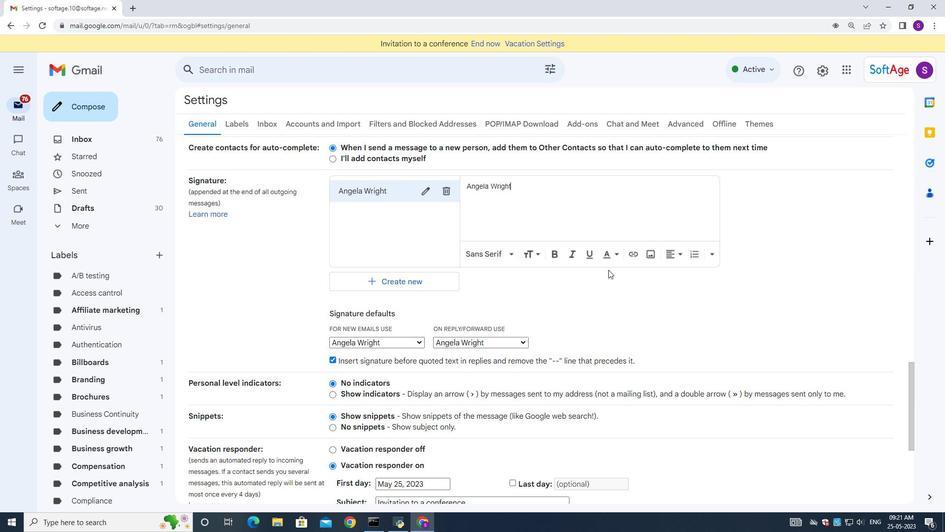 
Action: Mouse moved to (609, 269)
Screenshot: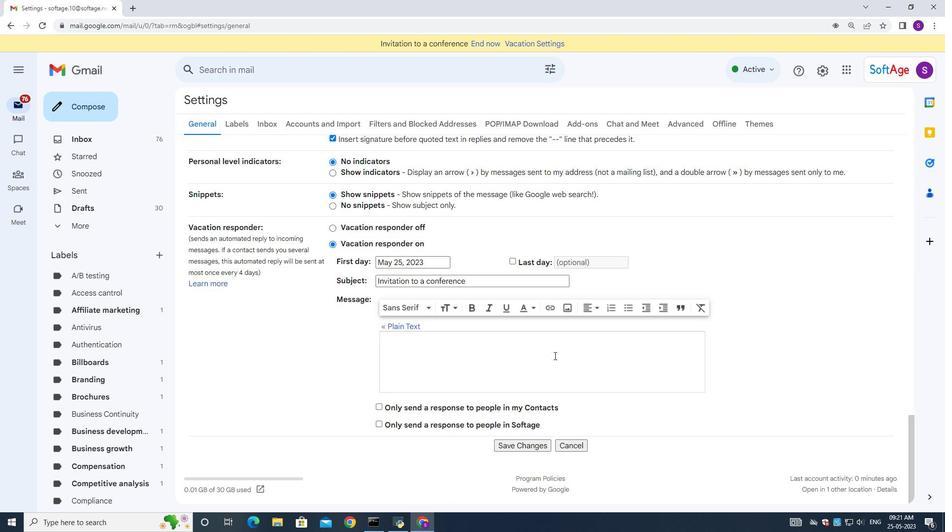 
Action: Mouse scrolled (609, 269) with delta (0, 0)
Screenshot: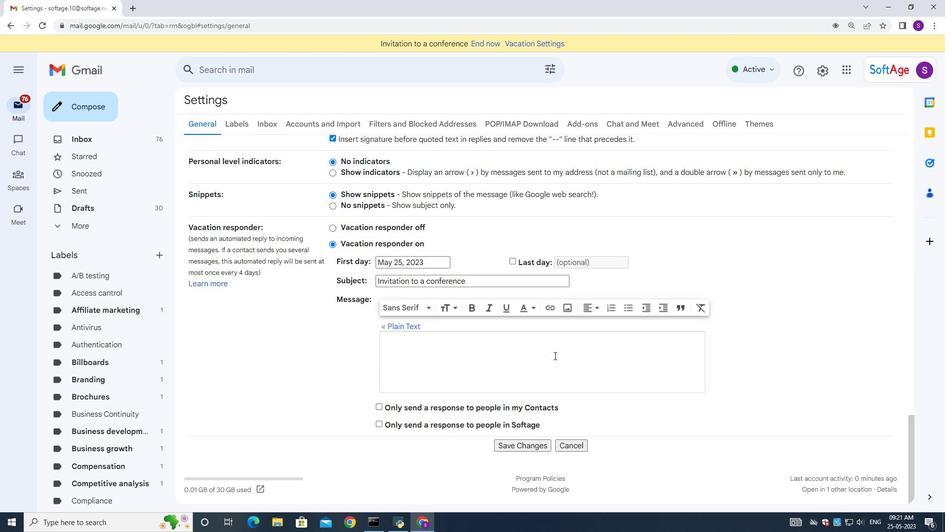 
Action: Mouse moved to (608, 269)
Screenshot: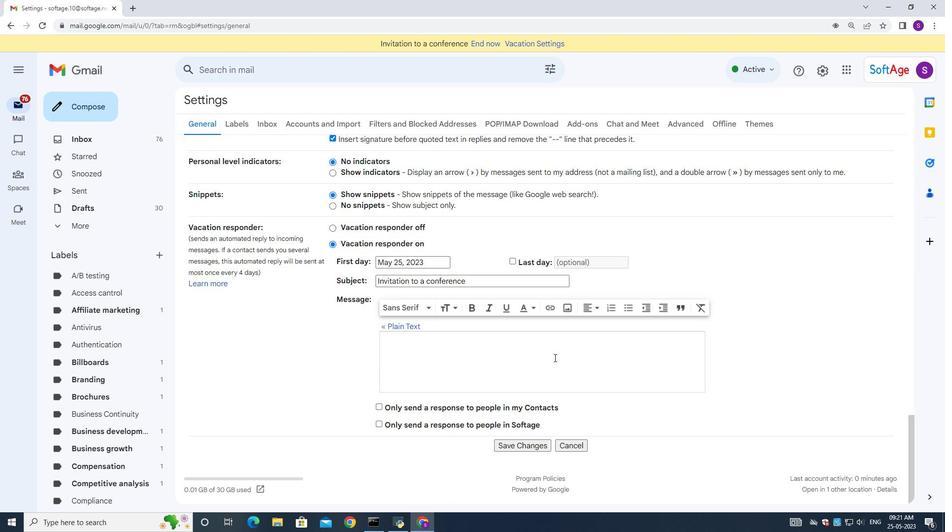 
Action: Mouse scrolled (608, 269) with delta (0, 0)
Screenshot: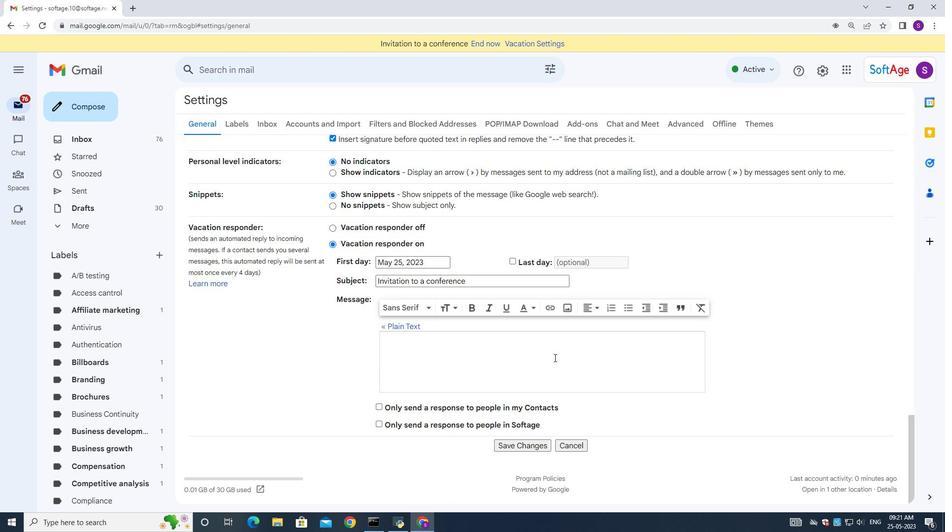 
Action: Mouse scrolled (608, 269) with delta (0, 0)
Screenshot: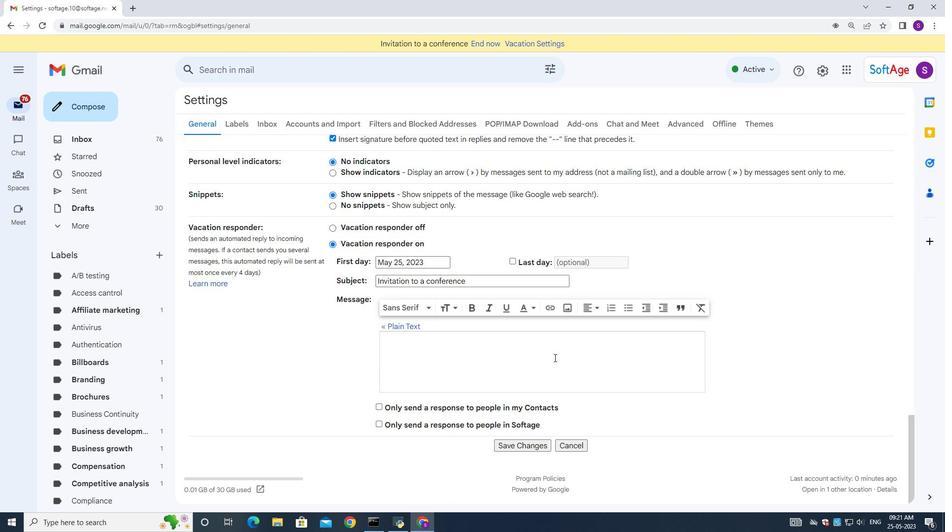 
Action: Mouse scrolled (608, 269) with delta (0, 0)
Screenshot: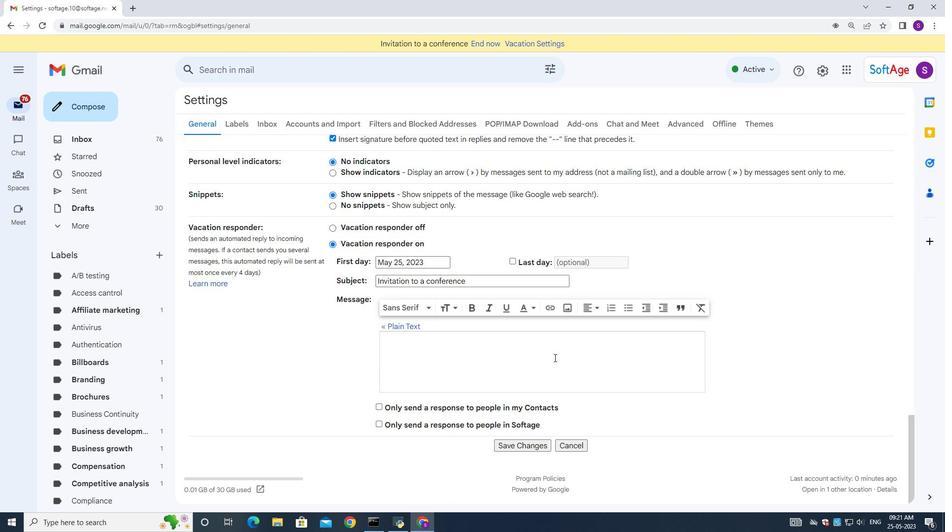
Action: Mouse scrolled (608, 269) with delta (0, 0)
Screenshot: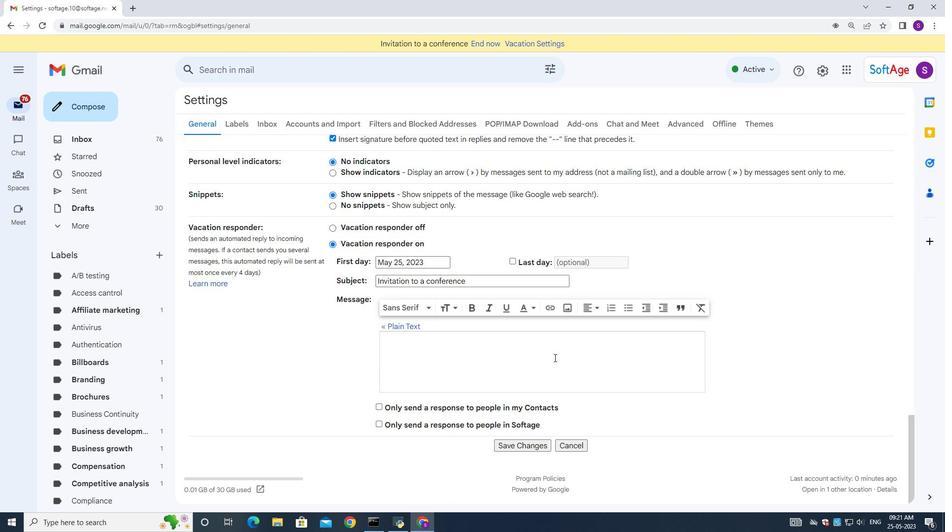 
Action: Mouse scrolled (608, 269) with delta (0, 0)
Screenshot: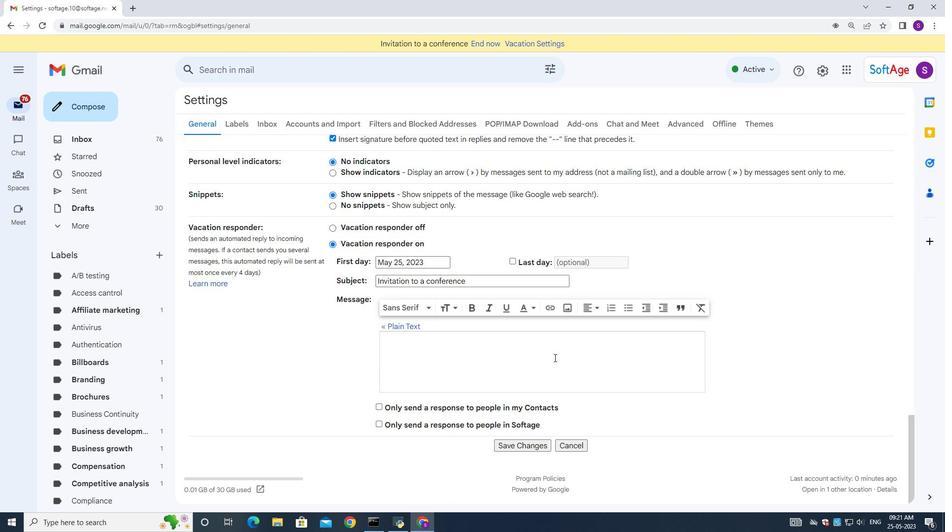 
Action: Mouse moved to (608, 269)
Screenshot: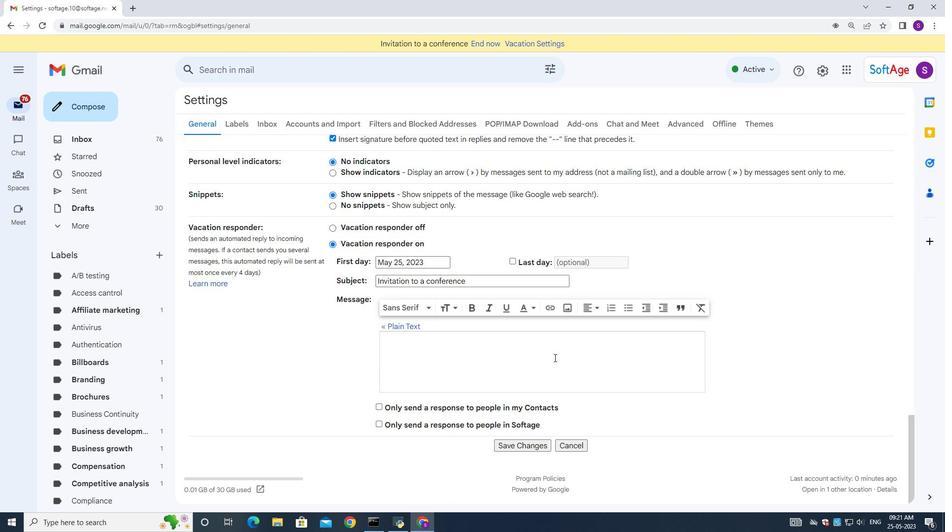 
Action: Mouse scrolled (608, 269) with delta (0, 0)
Screenshot: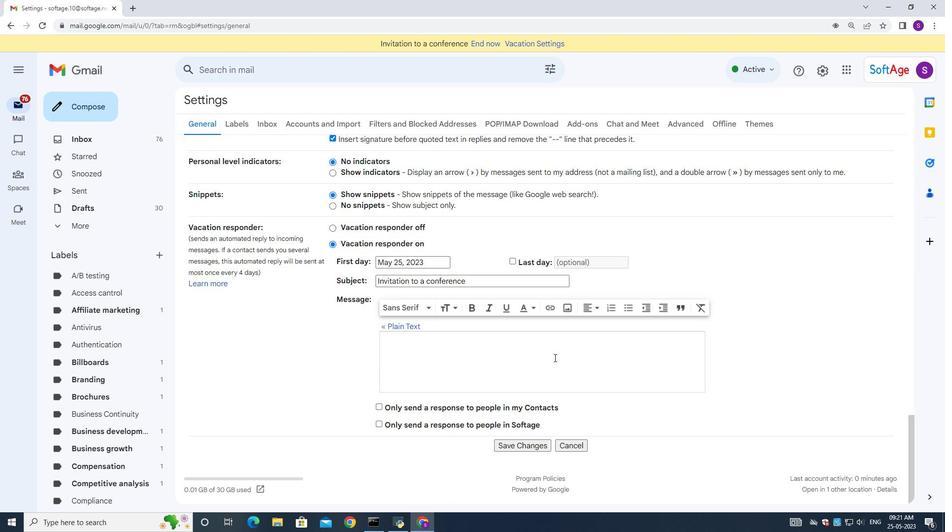 
Action: Mouse moved to (568, 337)
Screenshot: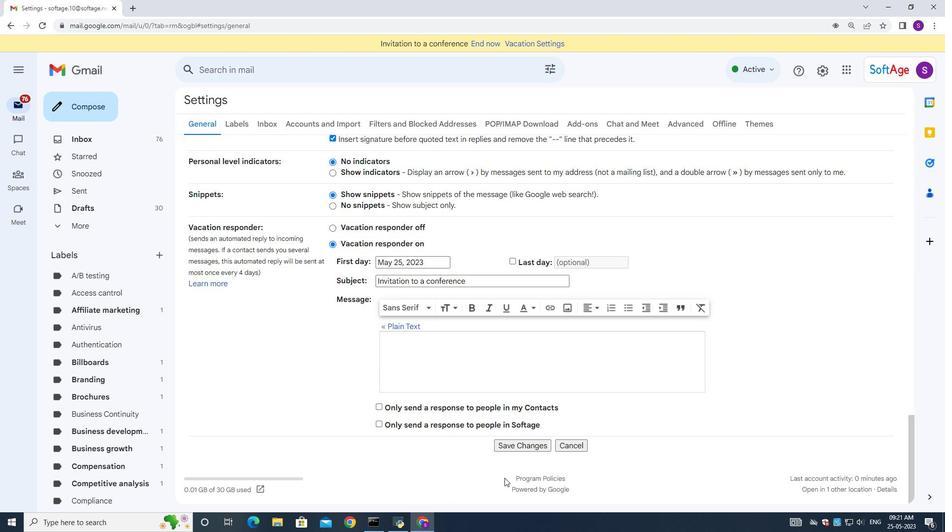 
Action: Mouse scrolled (568, 337) with delta (0, 0)
Screenshot: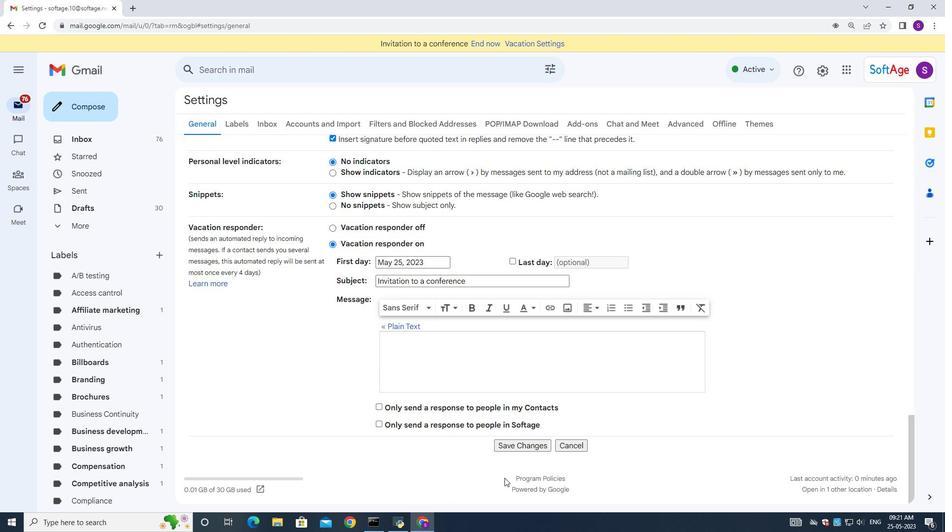 
Action: Mouse moved to (556, 351)
Screenshot: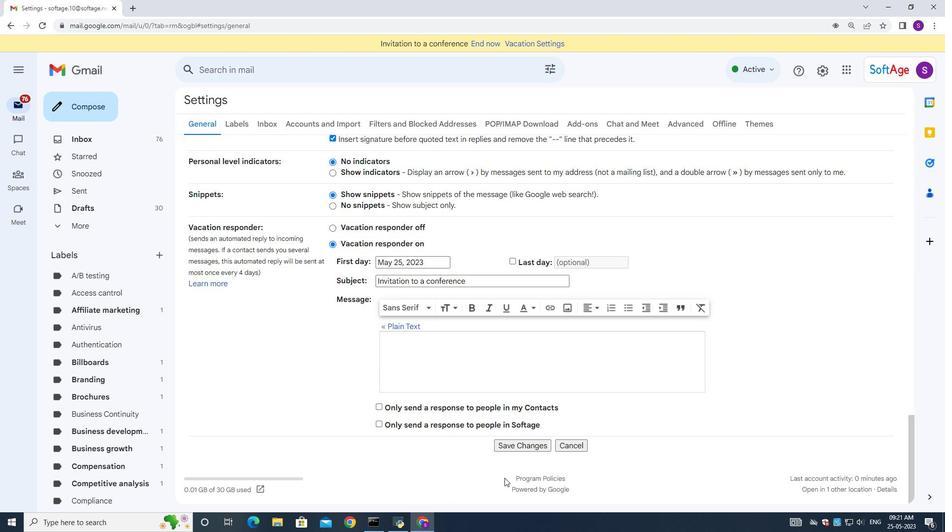 
Action: Mouse scrolled (556, 350) with delta (0, 0)
Screenshot: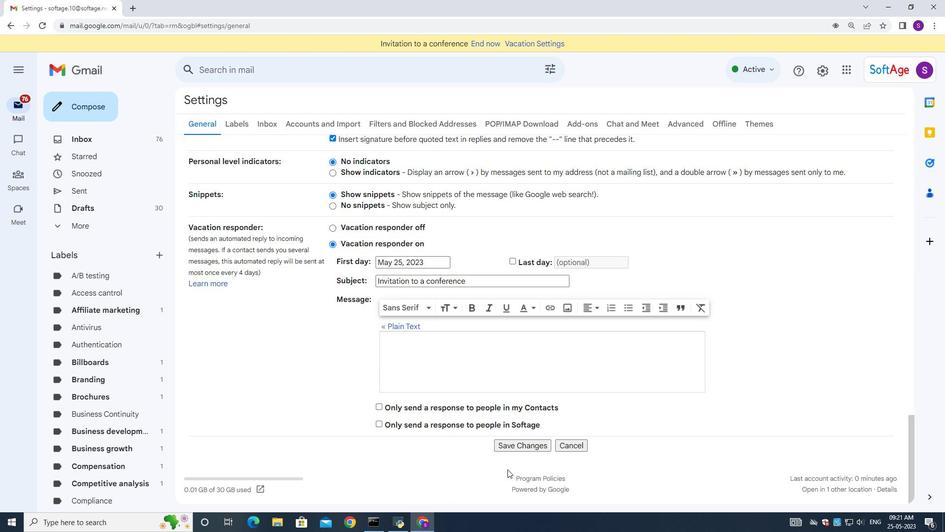 
Action: Mouse moved to (554, 355)
Screenshot: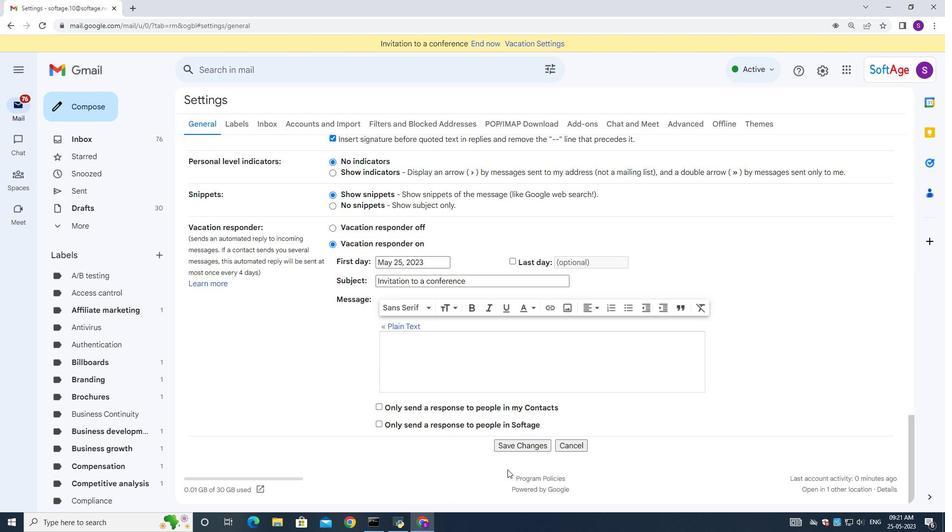 
Action: Mouse scrolled (554, 354) with delta (0, 0)
Screenshot: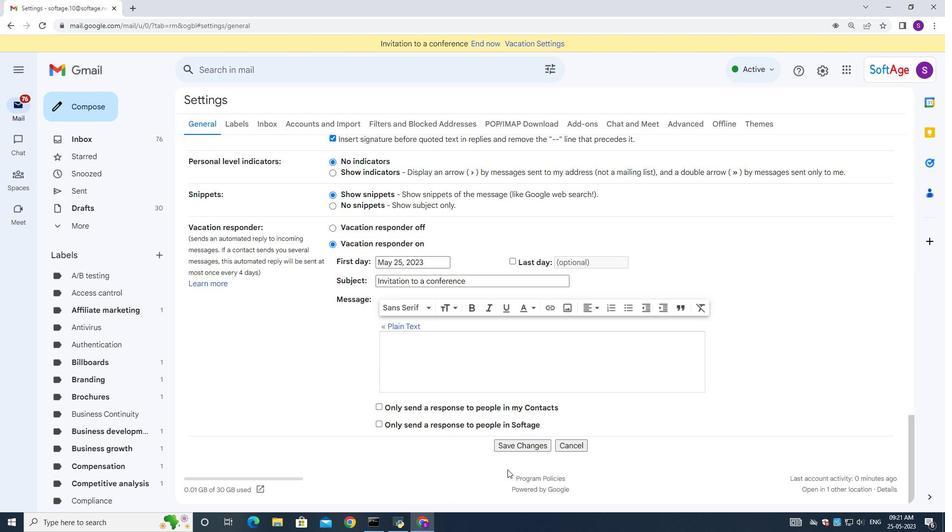 
Action: Mouse moved to (554, 355)
Screenshot: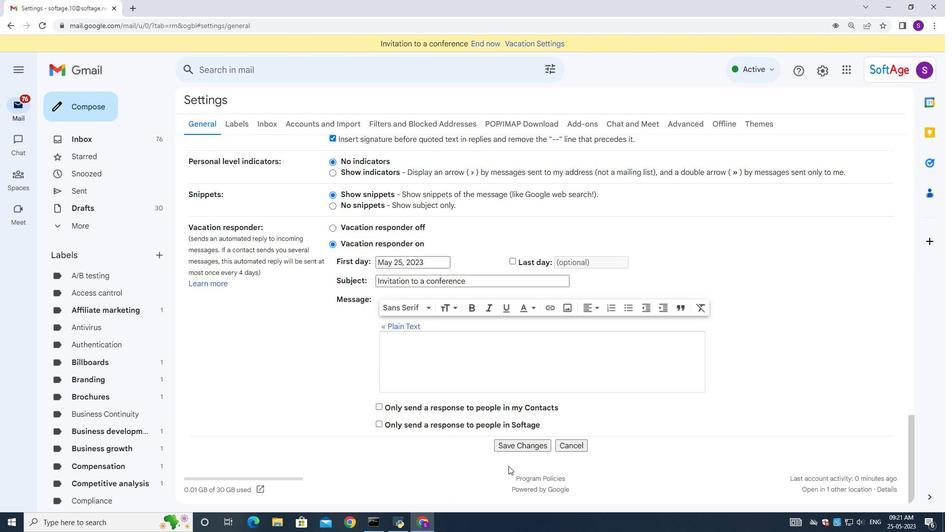 
Action: Mouse scrolled (554, 355) with delta (0, 0)
Screenshot: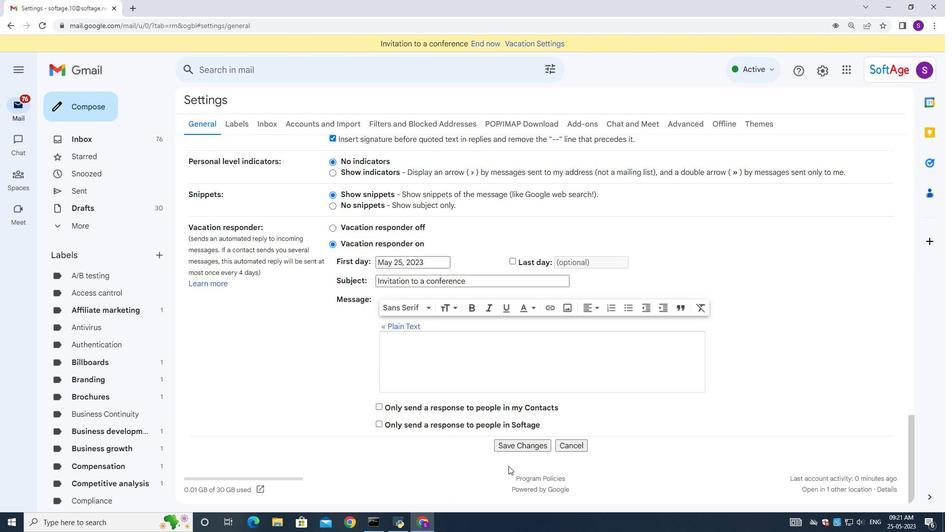 
Action: Mouse moved to (516, 441)
Screenshot: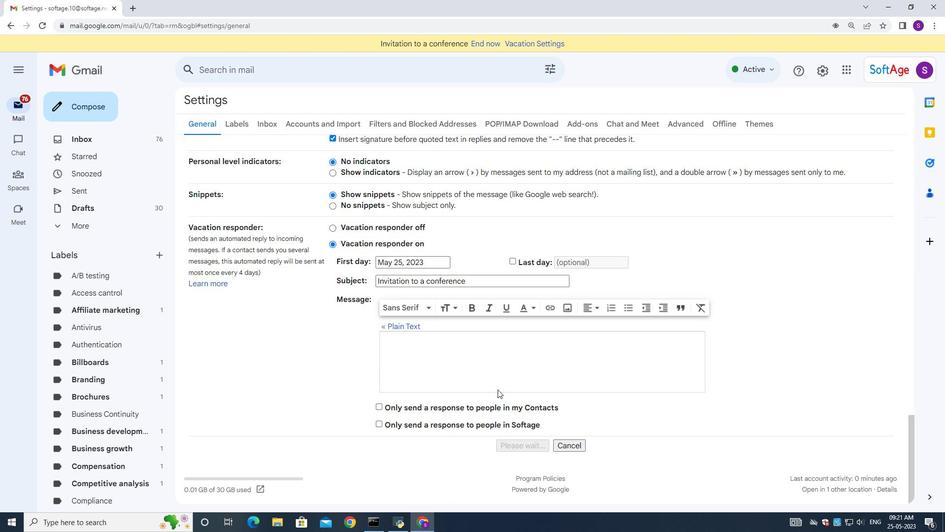 
Action: Mouse pressed left at (516, 441)
Screenshot: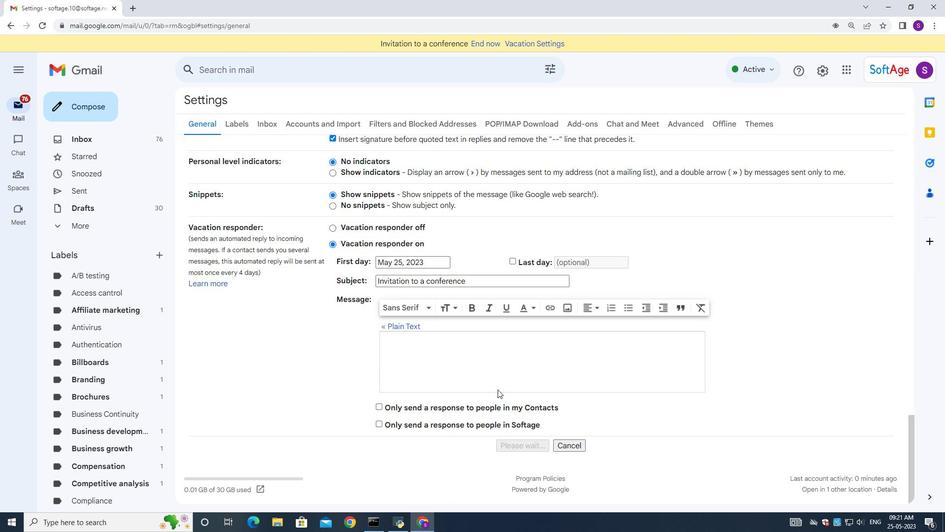 
Action: Mouse moved to (99, 109)
Screenshot: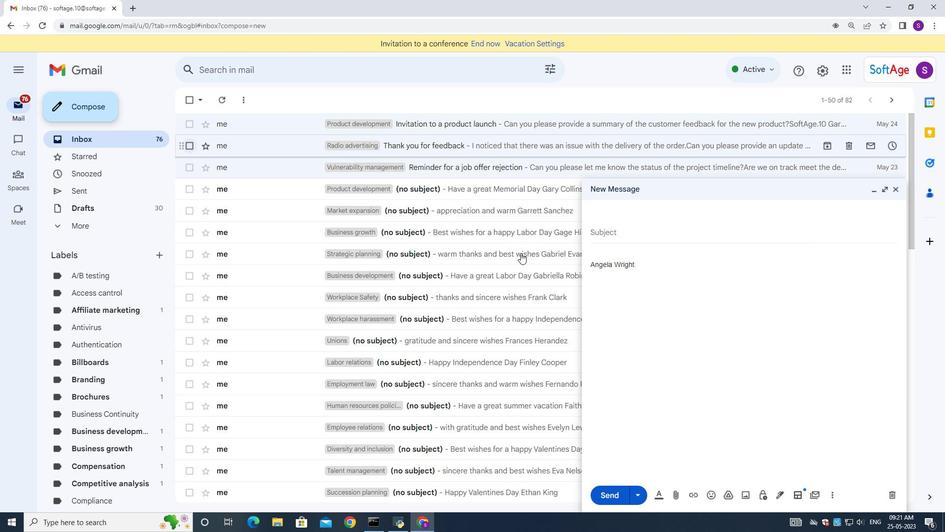 
Action: Mouse pressed left at (99, 109)
Screenshot: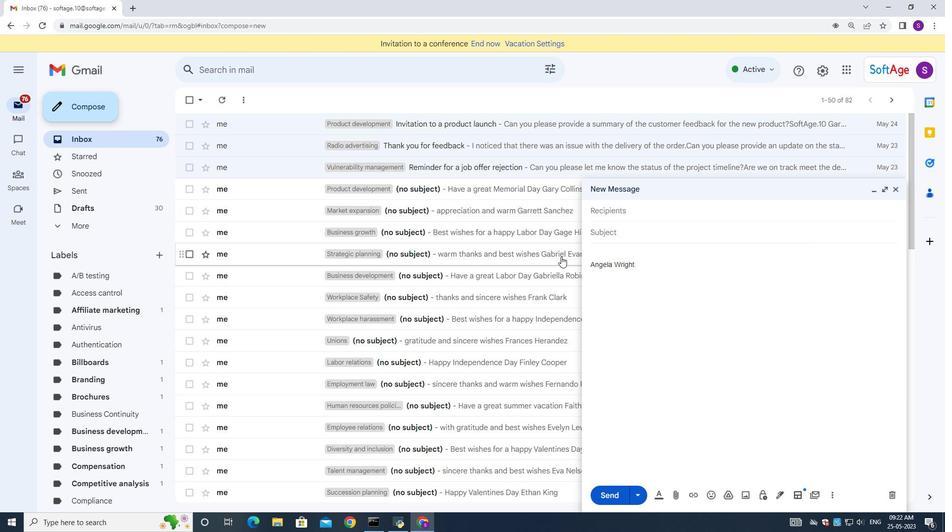 
Action: Mouse moved to (834, 490)
Screenshot: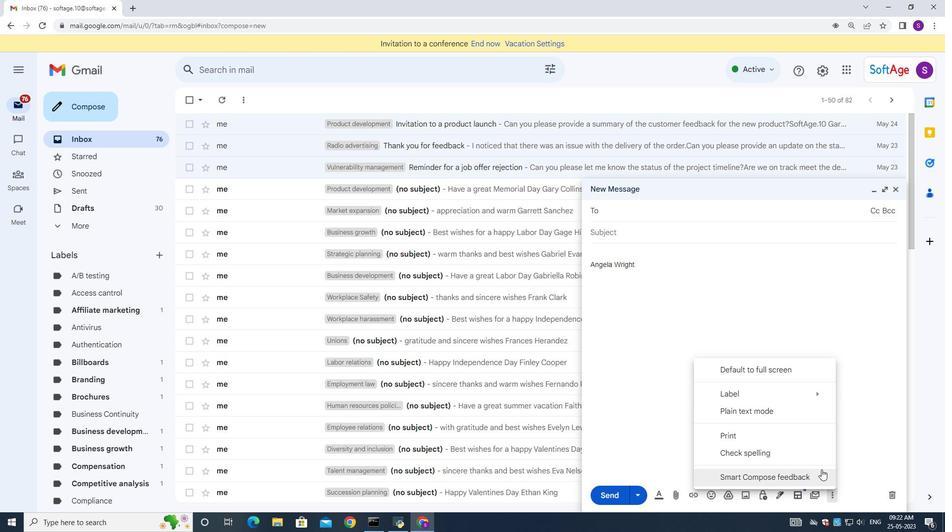 
Action: Mouse pressed left at (834, 490)
Screenshot: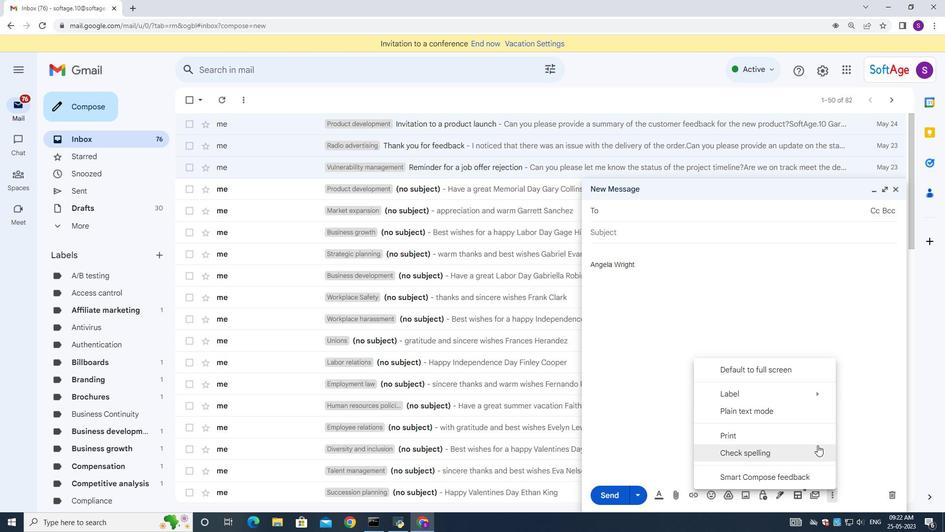 
Action: Mouse moved to (665, 427)
Screenshot: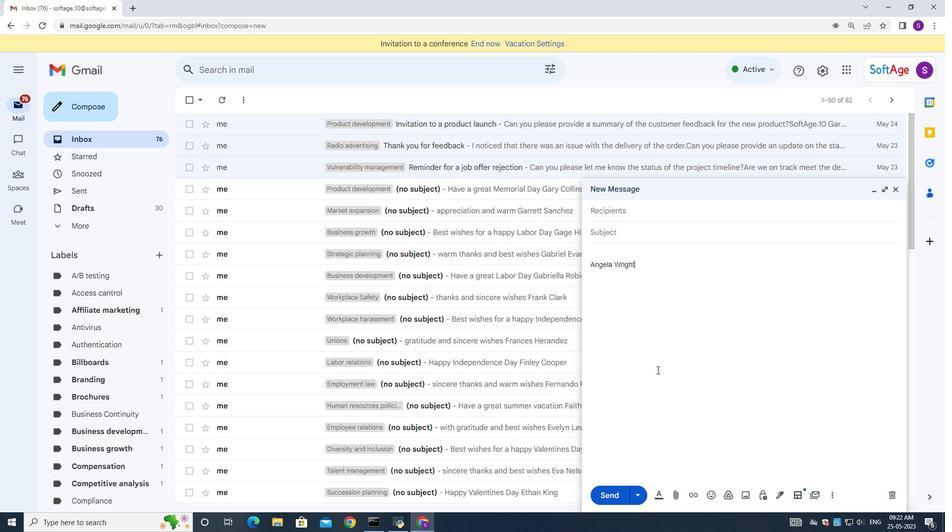 
Action: Mouse pressed left at (665, 427)
Screenshot: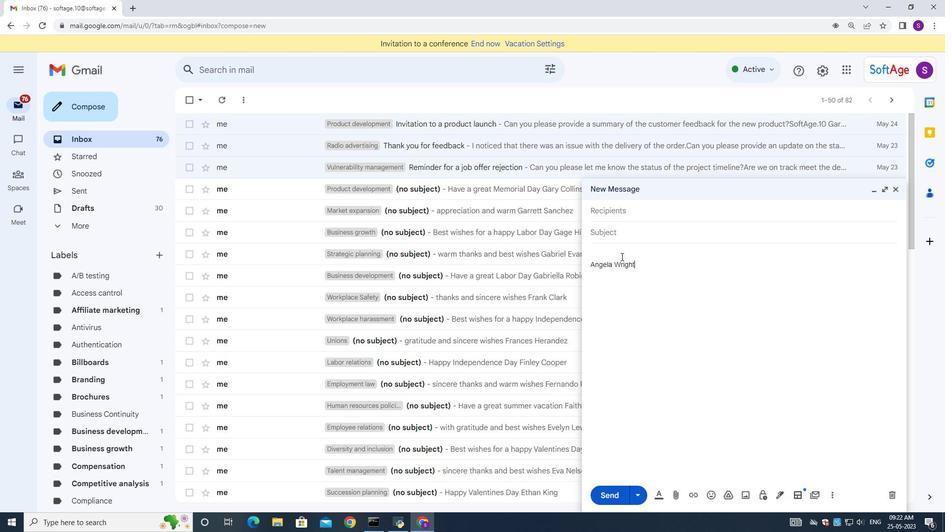 
Action: Mouse moved to (621, 209)
Screenshot: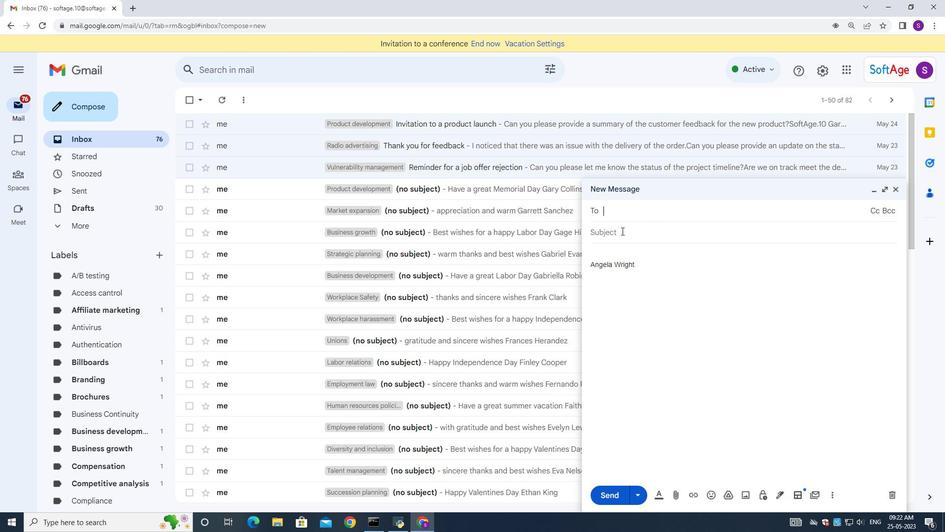 
Action: Mouse pressed left at (621, 209)
Screenshot: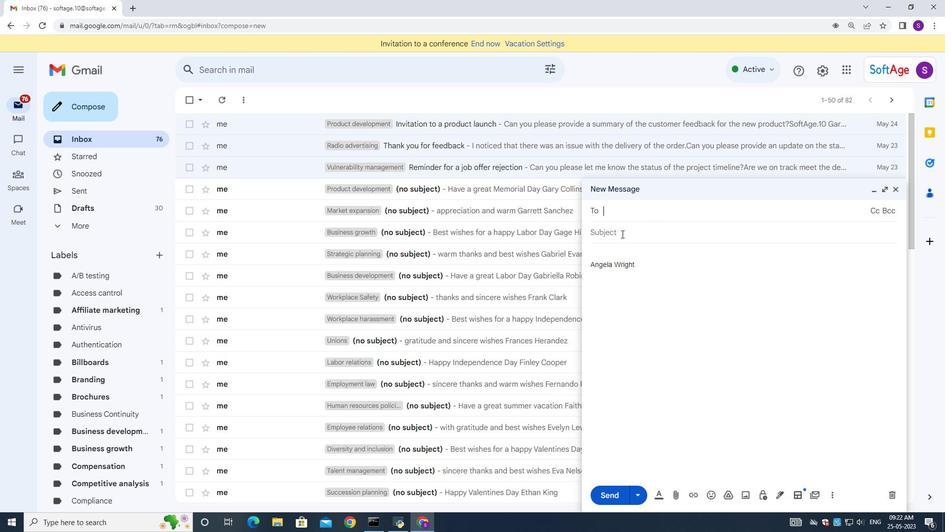 
Action: Mouse moved to (622, 234)
Screenshot: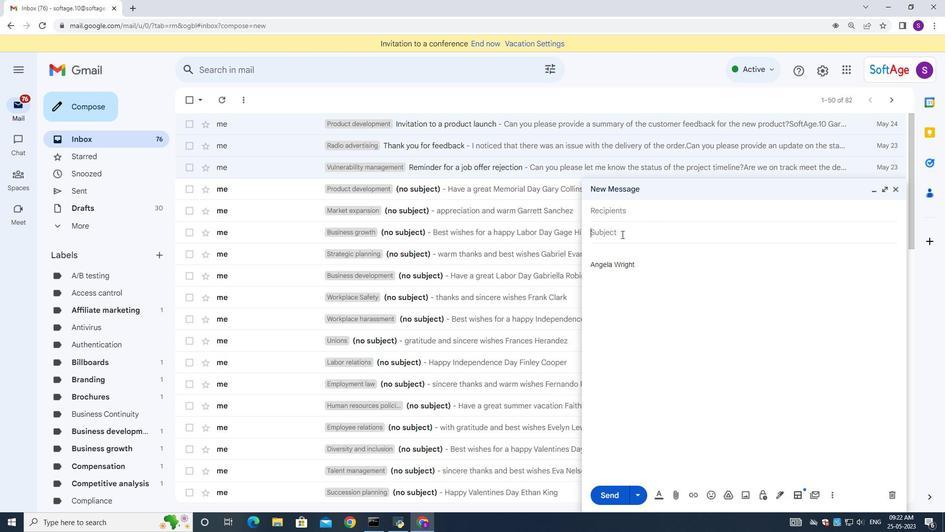 
Action: Mouse pressed left at (622, 234)
Screenshot: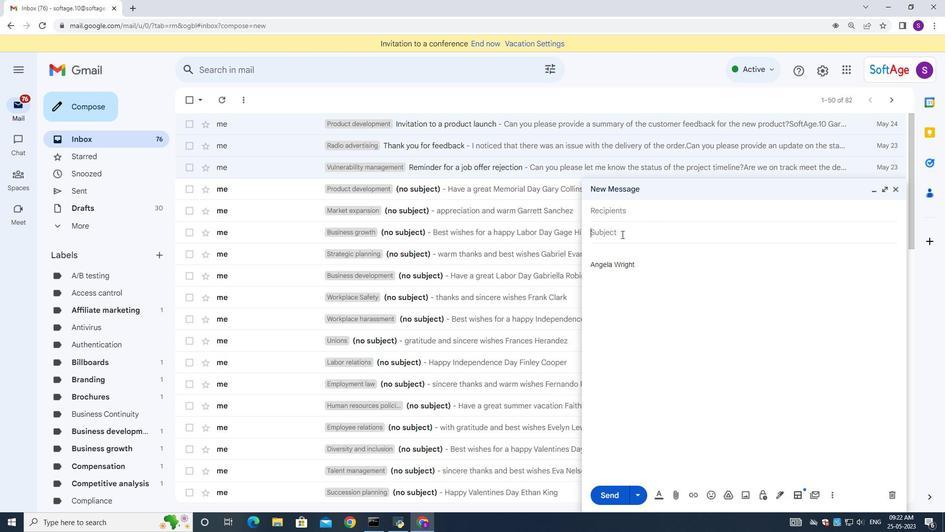 
Action: Mouse moved to (622, 234)
Screenshot: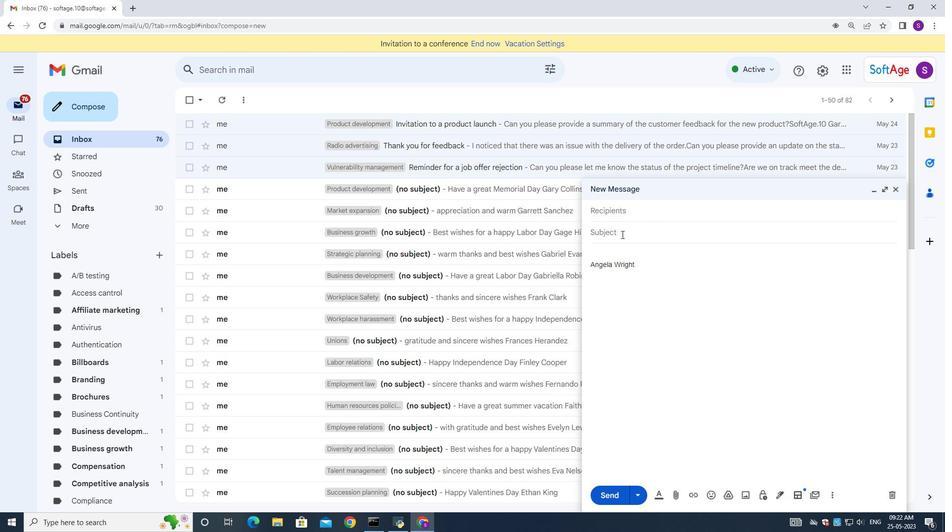 
Action: Key pressed <Key.shift><Key.shift><Key.shift><Key.shift><Key.shift><Key.shift><Key.shift><Key.shift><Key.shift><Key.shift><Key.shift><Key.shift><Key.shift><Key.shift><Key.shift><Key.shift><Key.shift><Key.shift><Key.shift><Key.shift><Key.shift><Key.shift><Key.shift><Key.shift><Key.shift><Key.shift><Key.shift><Key.shift><Key.shift><Key.shift><Key.shift><Key.shift><Key.shift><Key.shift><Key.shift><Key.shift><Key.shift><Key.shift><Key.shift><Key.shift><Key.shift><Key.shift><Key.shift><Key.shift><Key.shift><Key.shift><Key.shift><Key.shift><Key.shift><Key.shift><Key.shift><Key.shift><Key.shift><Key.shift><Key.shift><Key.shift><Key.shift><Key.shift><Key.shift><Key.shift><Key.shift><Key.shift><Key.shift><Key.shift><Key.shift><Key.shift><Key.shift><Key.shift><Key.shift><Key.shift><Key.shift><Key.shift><Key.shift><Key.shift><Key.shift><Key.shift><Key.shift><Key.shift><Key.shift><Key.shift><Key.shift><Key.shift><Key.shift><Key.shift><Key.shift><Key.shift><Key.shift><Key.shift><Key.shift><Key.shift><Key.shift><Key.shift><Key.shift><Key.shift><Key.shift><Key.shift><Key.shift><Key.shift><Key.shift><Key.shift><Key.shift><Key.shift><Key.shift><Key.shift><Key.shift><Key.shift><Key.shift><Key.shift><Key.shift><Key.shift><Key.shift><Key.shift><Key.shift><Key.shift><Key.shift><Key.shift><Key.shift><Key.shift><Key.shift><Key.shift><Key.shift><Key.shift><Key.shift><Key.shift><Key.shift><Key.shift><Key.shift><Key.shift><Key.shift><Key.shift><Key.shift><Key.shift><Key.shift><Key.shift><Key.shift><Key.shift><Key.shift><Key.shift><Key.shift><Key.shift><Key.shift><Key.shift><Key.shift><Key.shift><Key.shift><Key.shift><Key.shift><Key.shift><Key.shift><Key.shift><Key.shift>Reminder<Key.space>for<Key.space>a<Key.space>portfolio<Key.space>
Screenshot: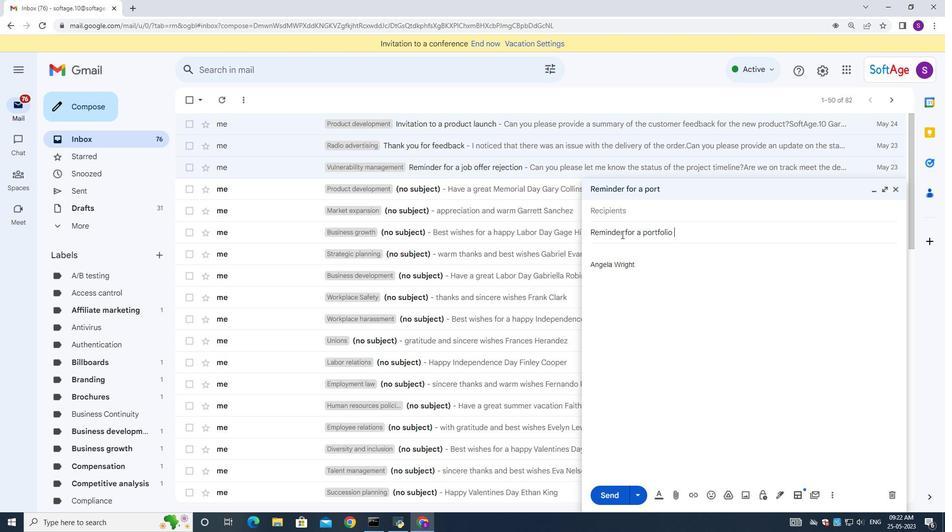
Action: Mouse moved to (617, 250)
Screenshot: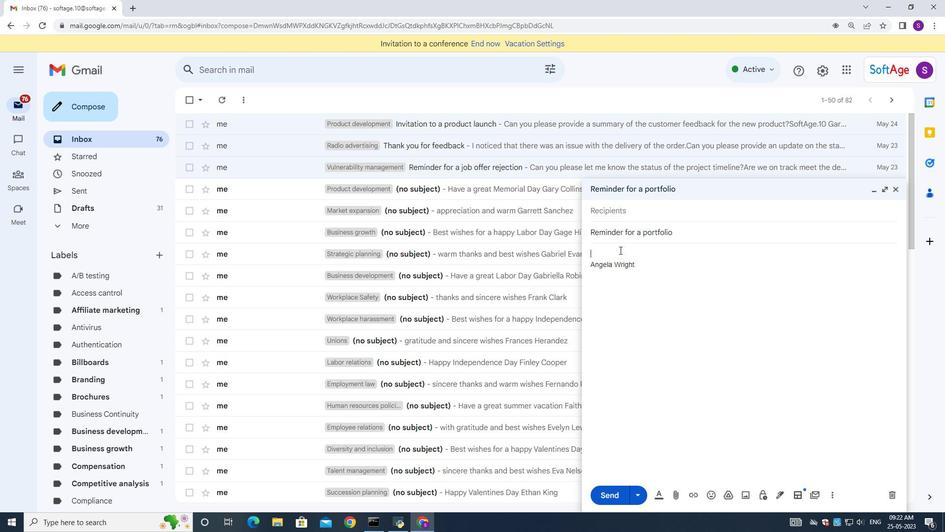 
Action: Mouse pressed left at (617, 250)
Screenshot: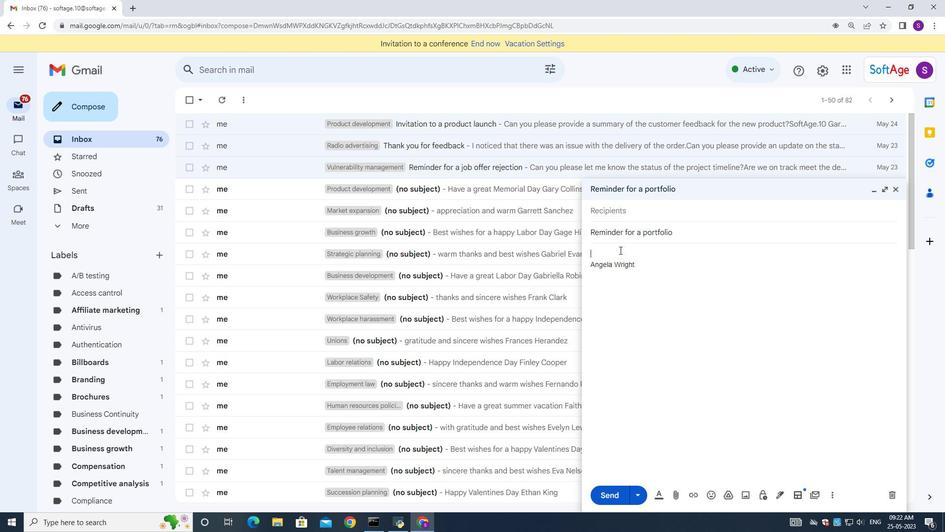 
Action: Mouse moved to (619, 249)
Screenshot: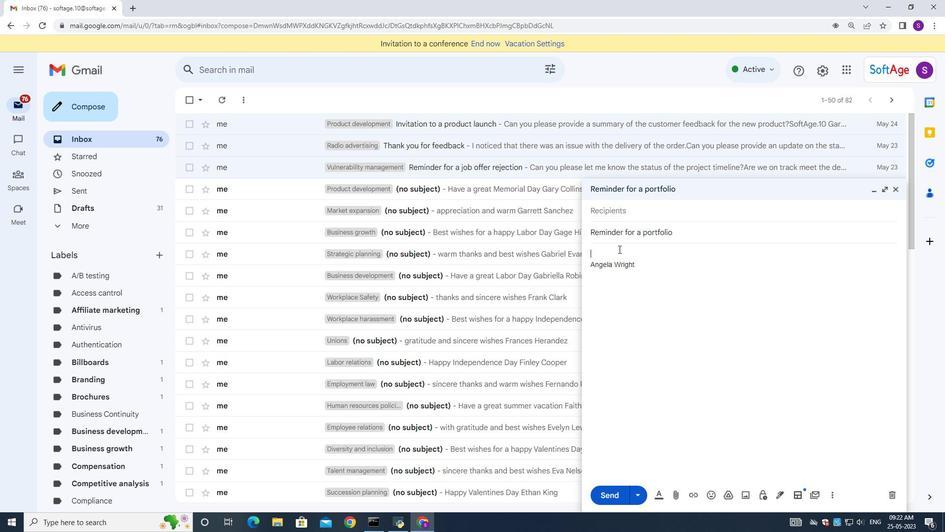 
Action: Key pressed <Key.shift><Key.shift>Can<Key.space>you<Key.space>please<Key.space>let<Key.space>me<Key.space>khnow<Key.space>if<Key.space>there<Key.space>are<Key.space>any<Key.space>updates<Key.space>on<Key.space>the<Key.space>progress<Key.space>of<Key.space>the<Key.space>projecy<Key.backspace>t<Key.shift_r>?
Screenshot: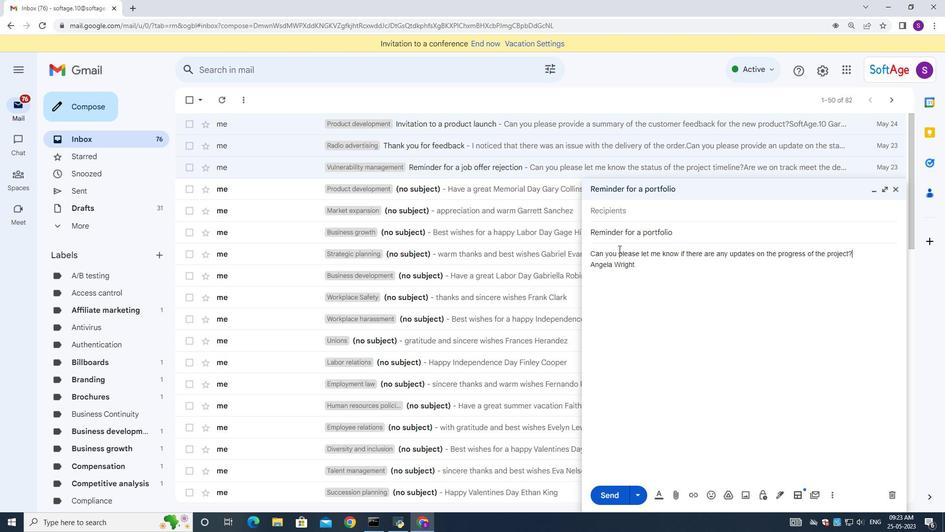 
Action: Mouse moved to (654, 212)
Screenshot: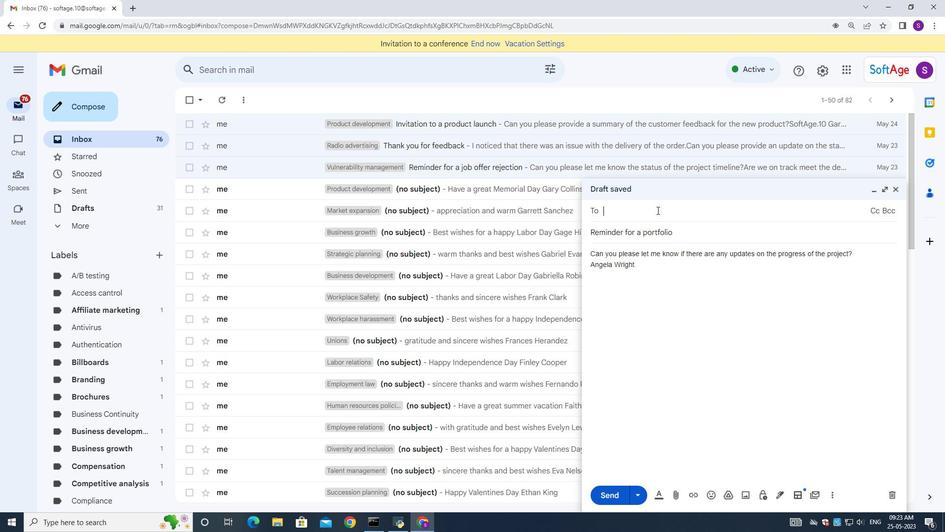 
Action: Mouse pressed left at (654, 212)
Screenshot: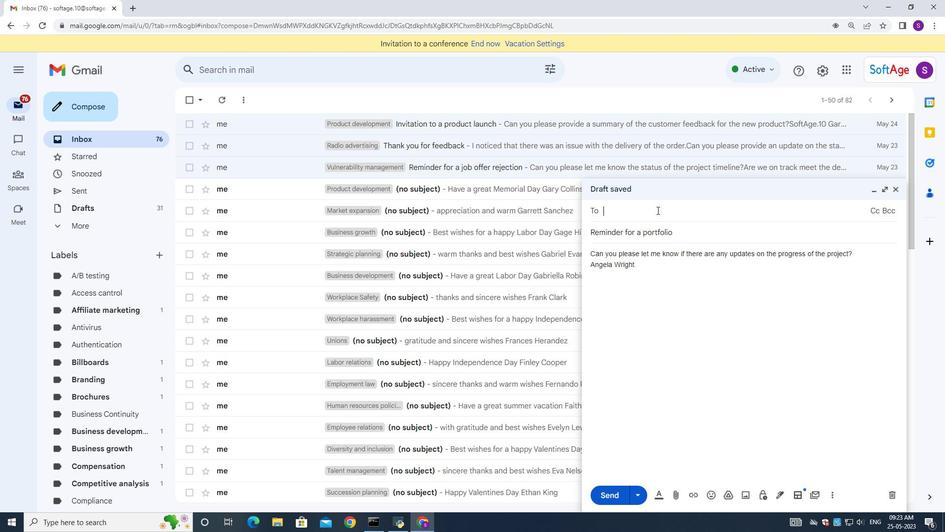 
Action: Mouse moved to (657, 210)
Screenshot: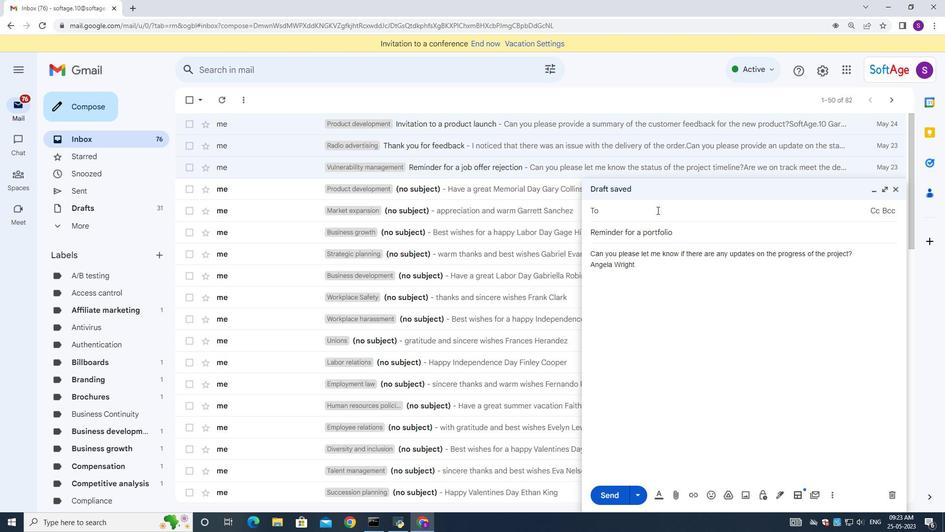 
Action: Key pressed <Key.shift><Key.shift><Key.shift><Key.shift><Key.shift><Key.shift><Key.shift><Key.shift><Key.shift><Key.shift><Key.shift><Key.shift><Key.shift><Key.shift><Key.shift><Key.shift><Key.shift><Key.shift><Key.shift><Key.shift><Key.shift><Key.shift><Key.shift><Key.shift><Key.shift><Key.shift><Key.shift><Key.shift><Key.shift><Key.shift><Key.shift><Key.shift><Key.shift><Key.shift><Key.shift><Key.shift><Key.shift><Key.shift><Key.shift><Key.shift><Key.shift><Key.shift><Key.shift><Key.shift><Key.shift><Key.shift><Key.shift><Key.shift><Key.shift><Key.shift><Key.shift><Key.shift><Key.shift><Key.shift><Key.shift><Key.shift>softage.2<Key.shift>@softage.net
Screenshot: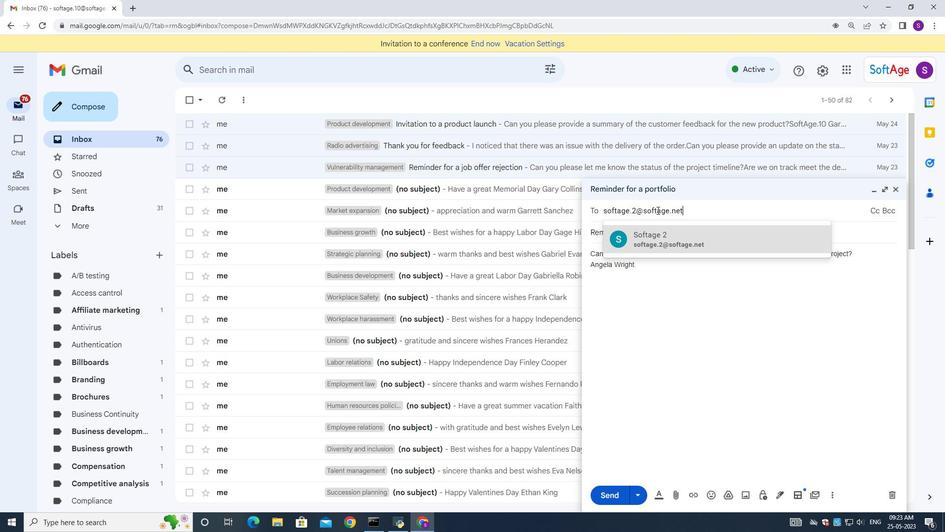 
Action: Mouse moved to (665, 240)
Screenshot: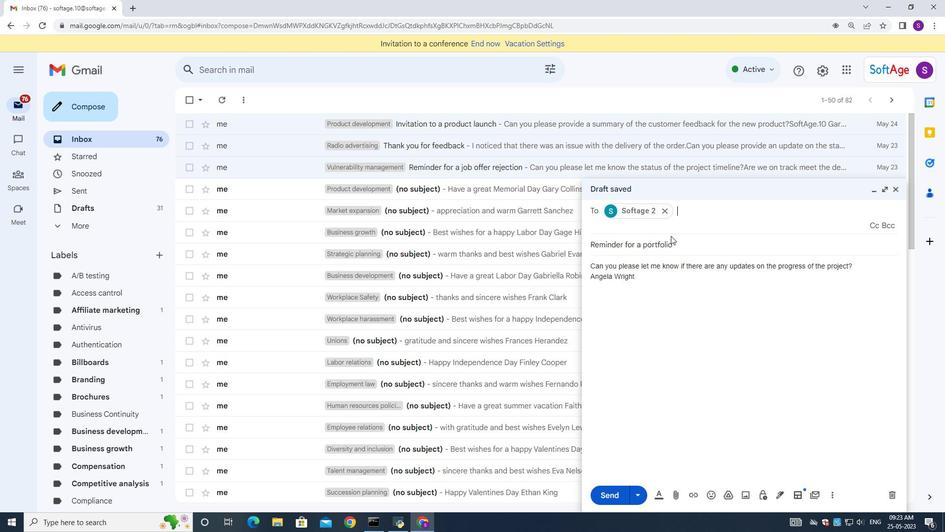 
Action: Mouse pressed left at (665, 240)
Screenshot: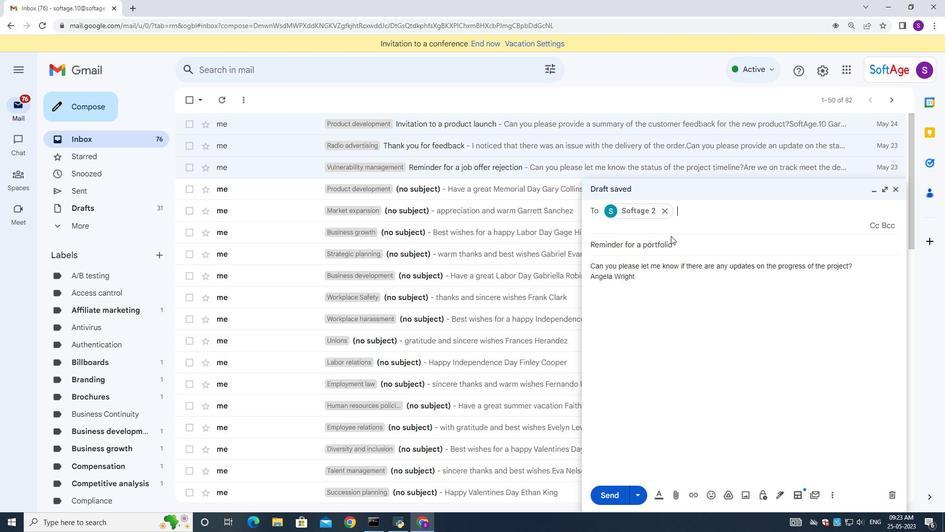 
Action: Mouse moved to (671, 235)
Screenshot: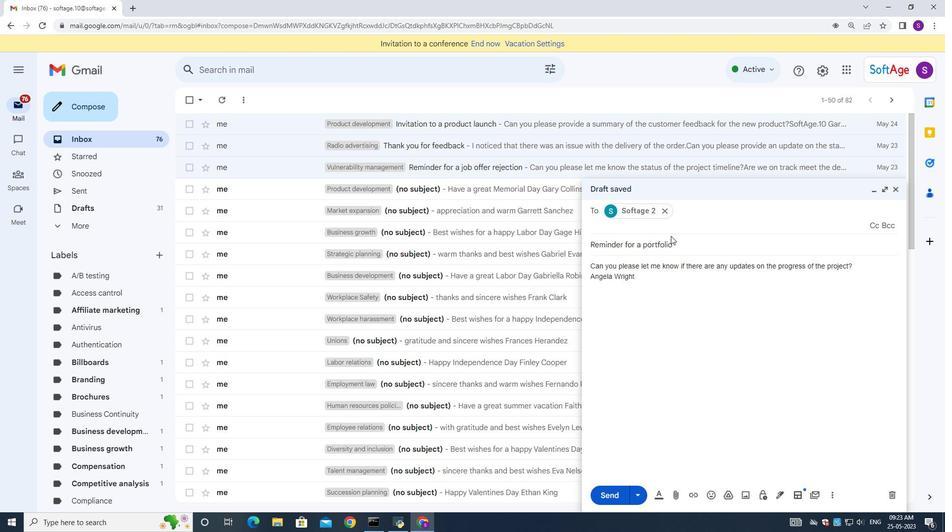 
Action: Key pressed softage.3<Key.shift>@softage.net
Screenshot: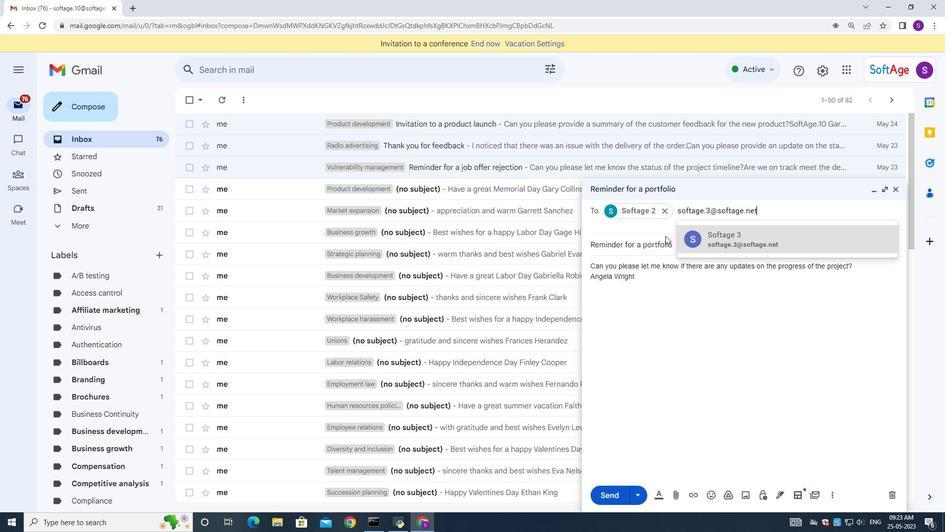 
Action: Mouse moved to (740, 245)
Screenshot: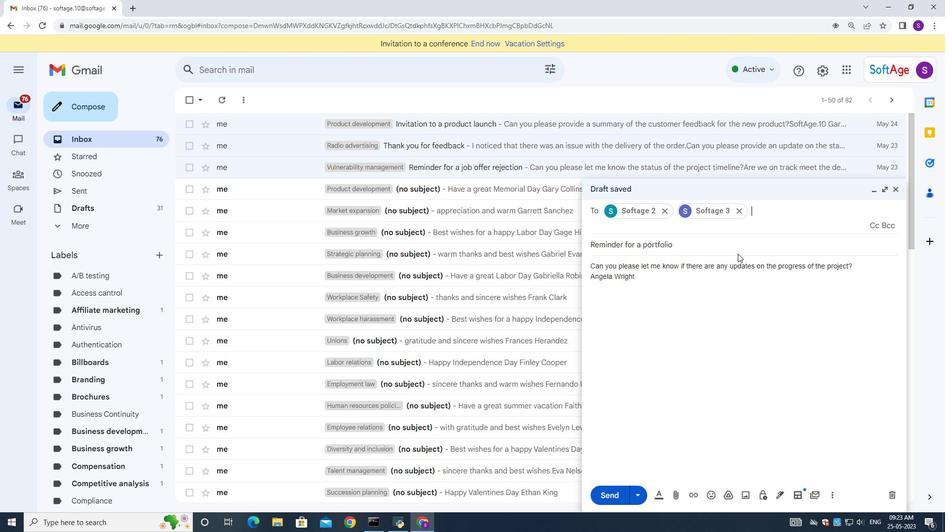 
Action: Mouse pressed left at (740, 245)
Screenshot: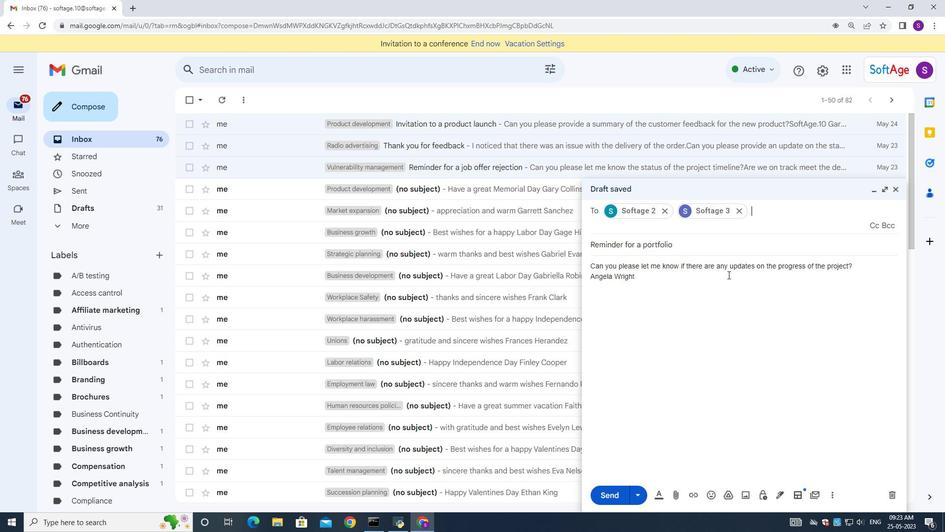
Action: Mouse moved to (605, 502)
Screenshot: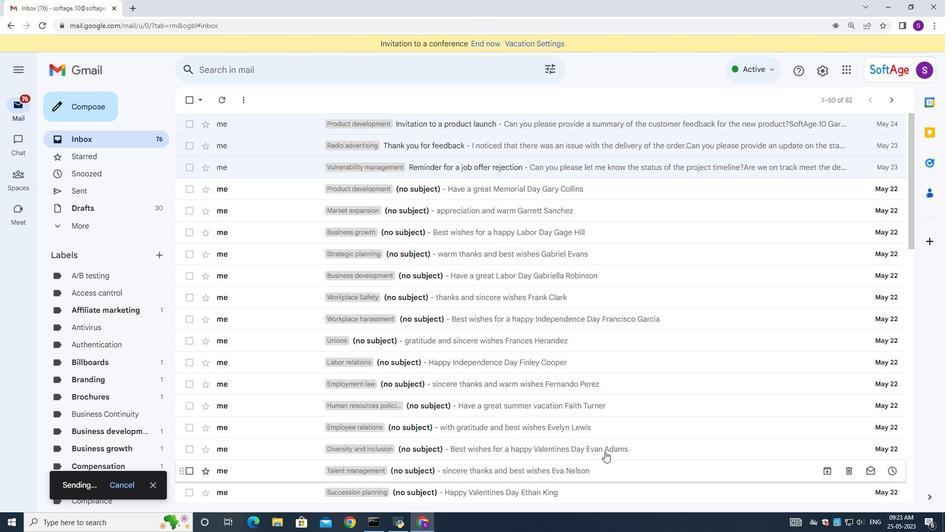 
Action: Mouse pressed left at (605, 502)
Screenshot: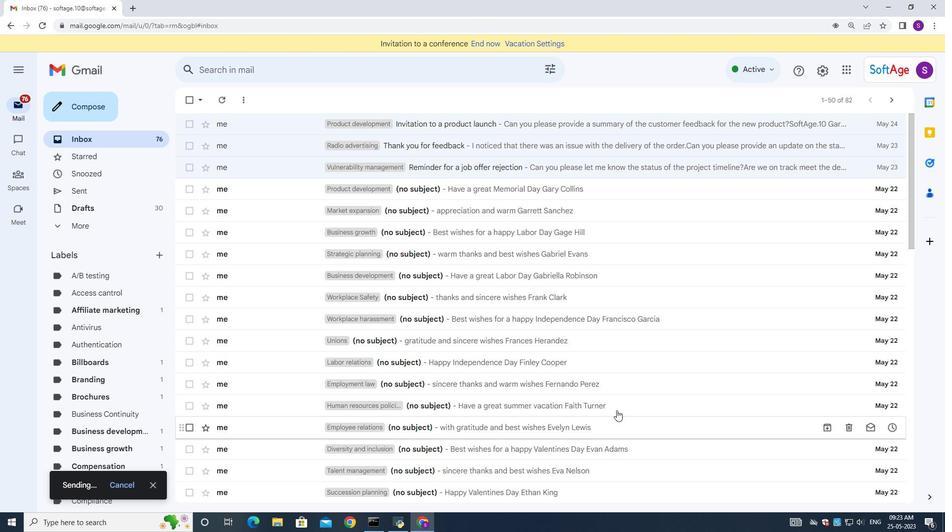 
Action: Mouse moved to (623, 392)
Screenshot: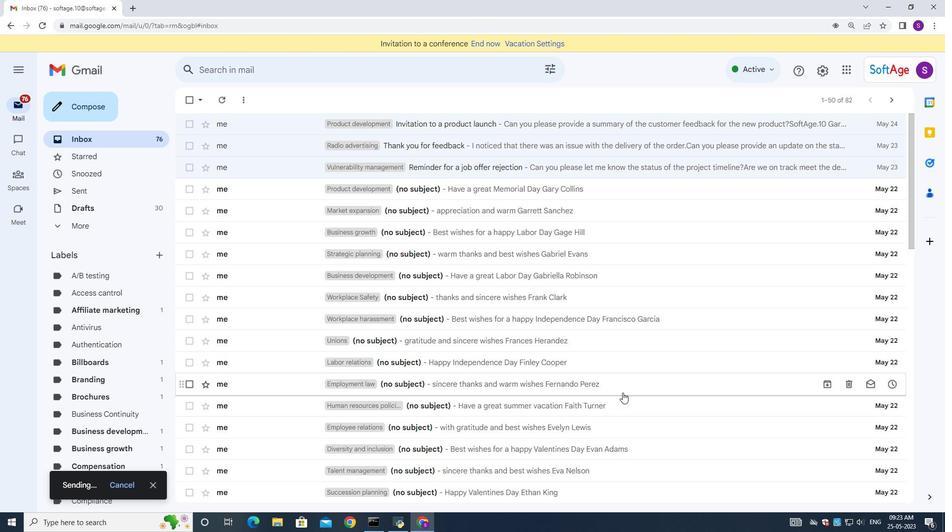 
